 Task: In the sheet Budget Analysis ToolFont size of heading  18 Font style of dataoswald 'Font size of data '9 Alignment of headline & dataAlign center.   Fill color in heading, Red Font color of dataIn the sheet   Swift Sales review   book
Action: Mouse moved to (43, 146)
Screenshot: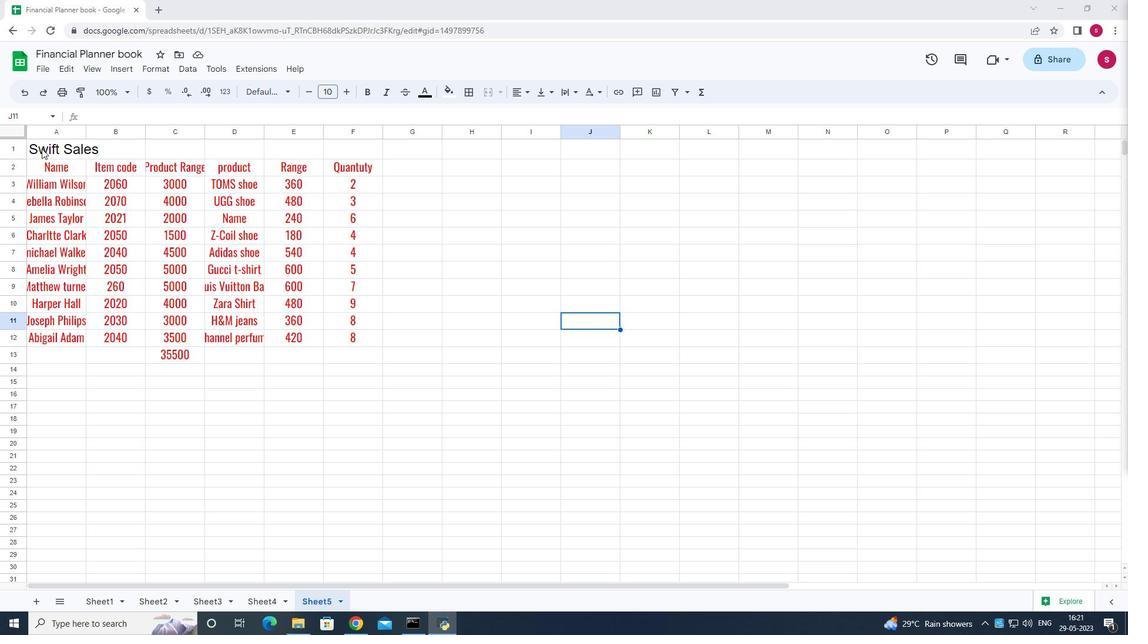 
Action: Mouse pressed left at (43, 146)
Screenshot: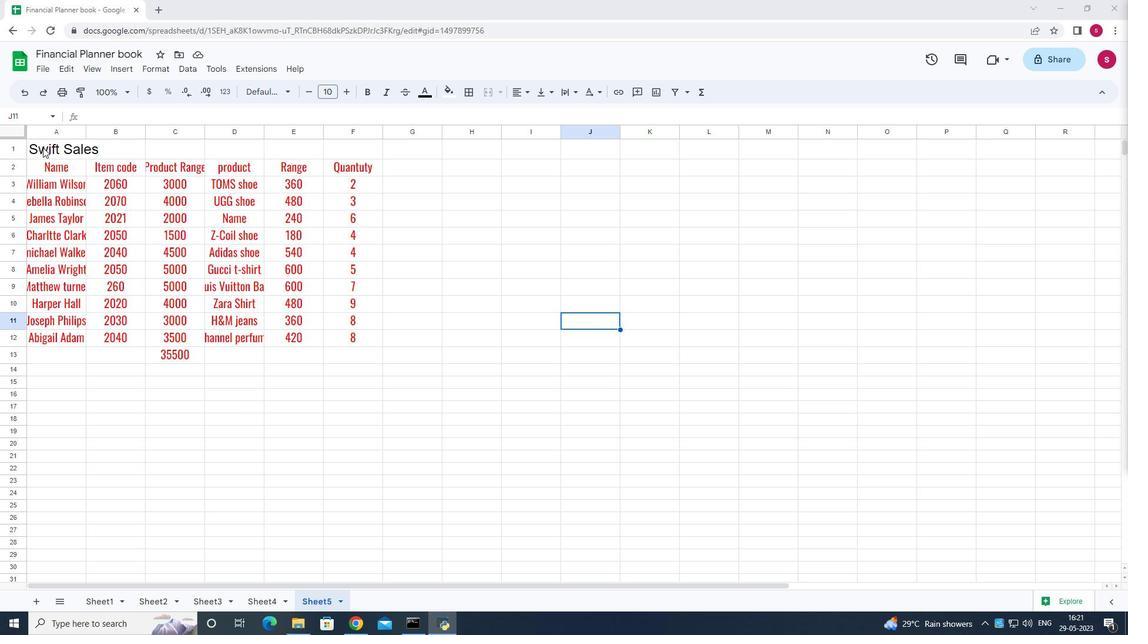 
Action: Mouse moved to (107, 151)
Screenshot: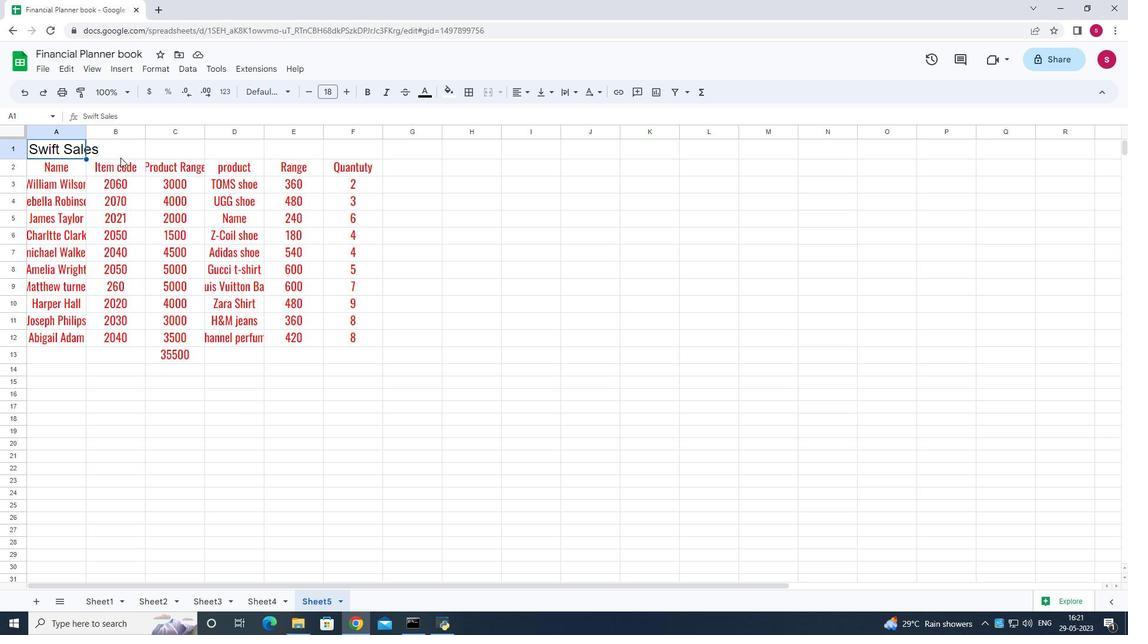 
Action: Mouse pressed left at (107, 151)
Screenshot: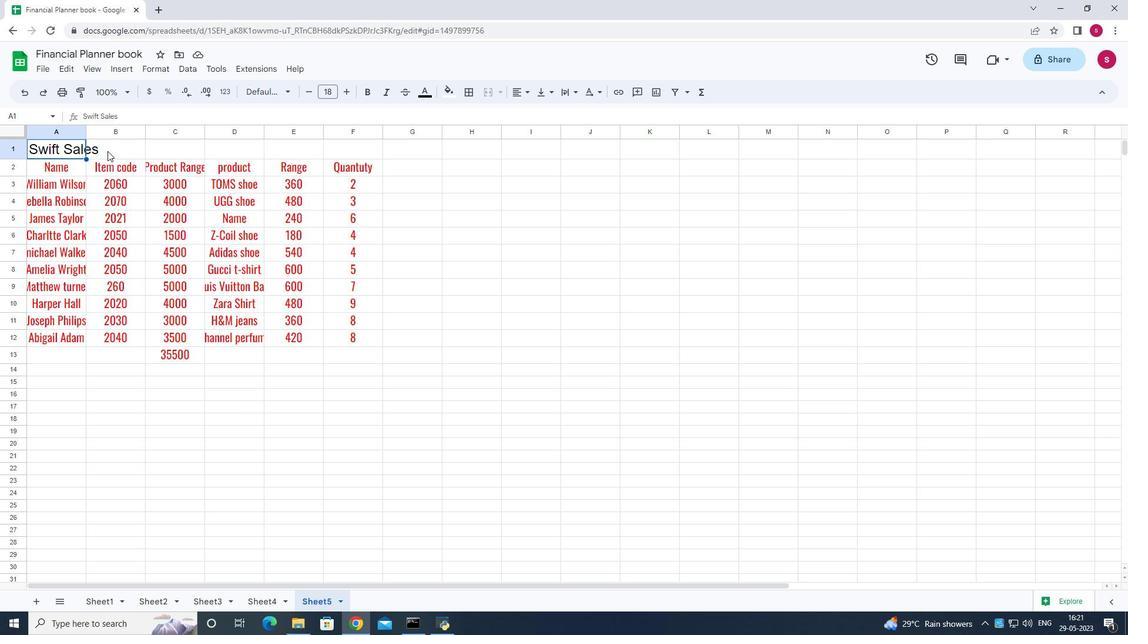 
Action: Mouse moved to (65, 149)
Screenshot: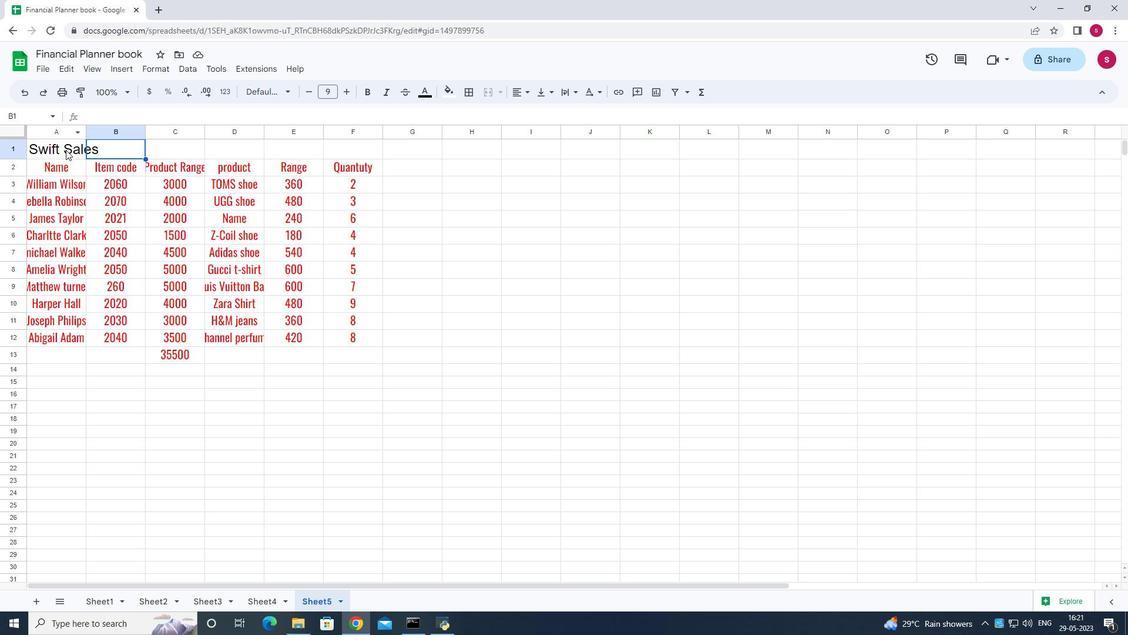 
Action: Mouse pressed left at (65, 149)
Screenshot: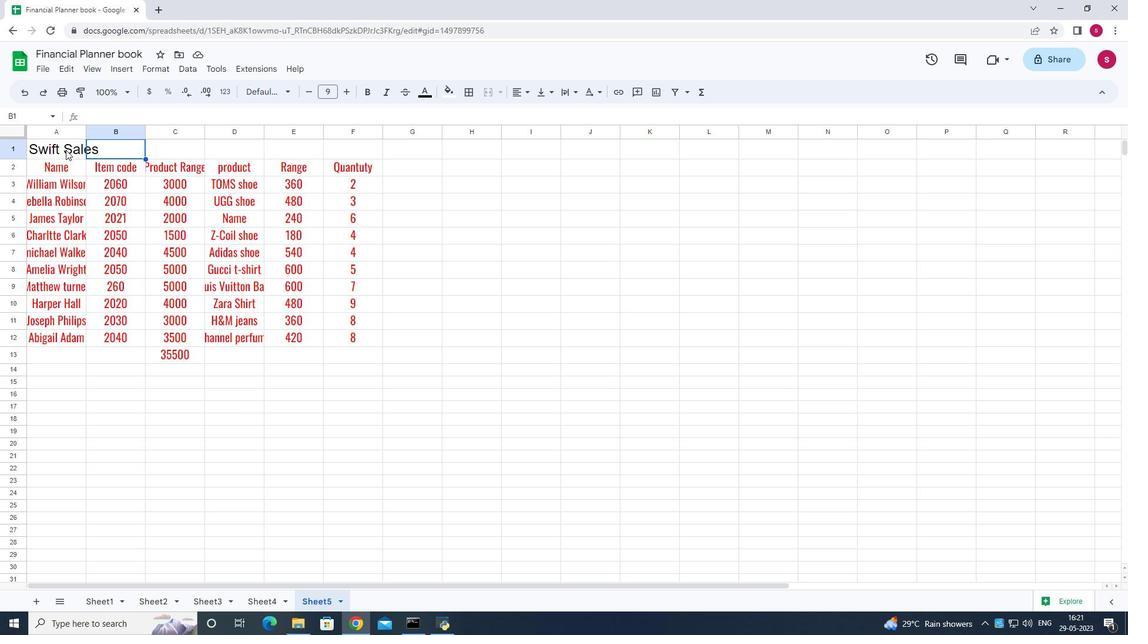 
Action: Mouse moved to (312, 91)
Screenshot: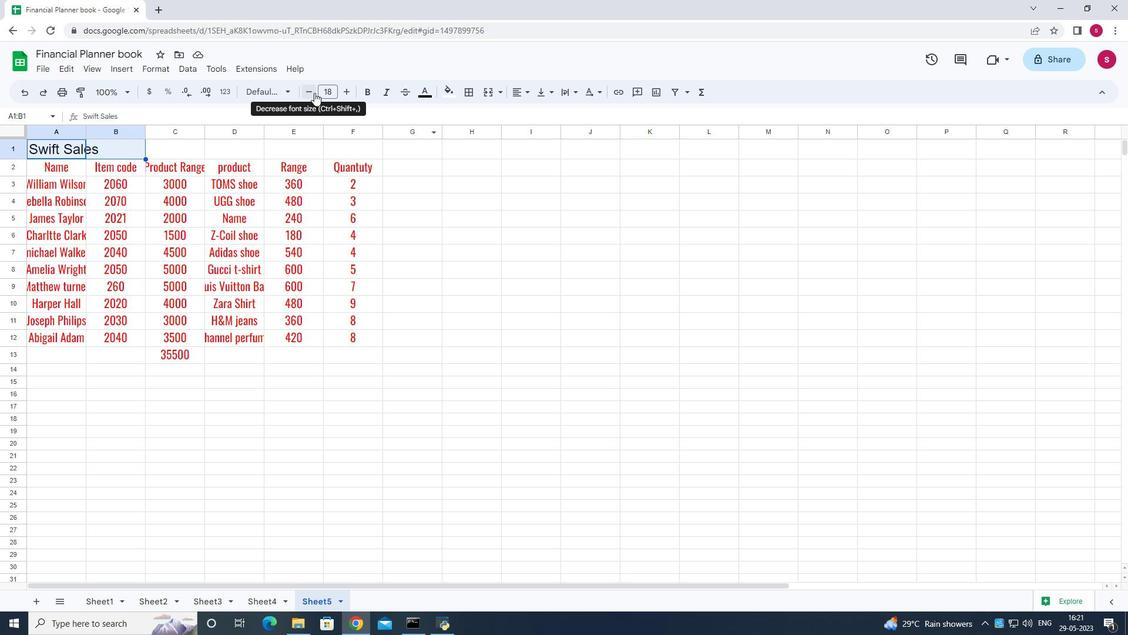 
Action: Mouse pressed left at (312, 91)
Screenshot: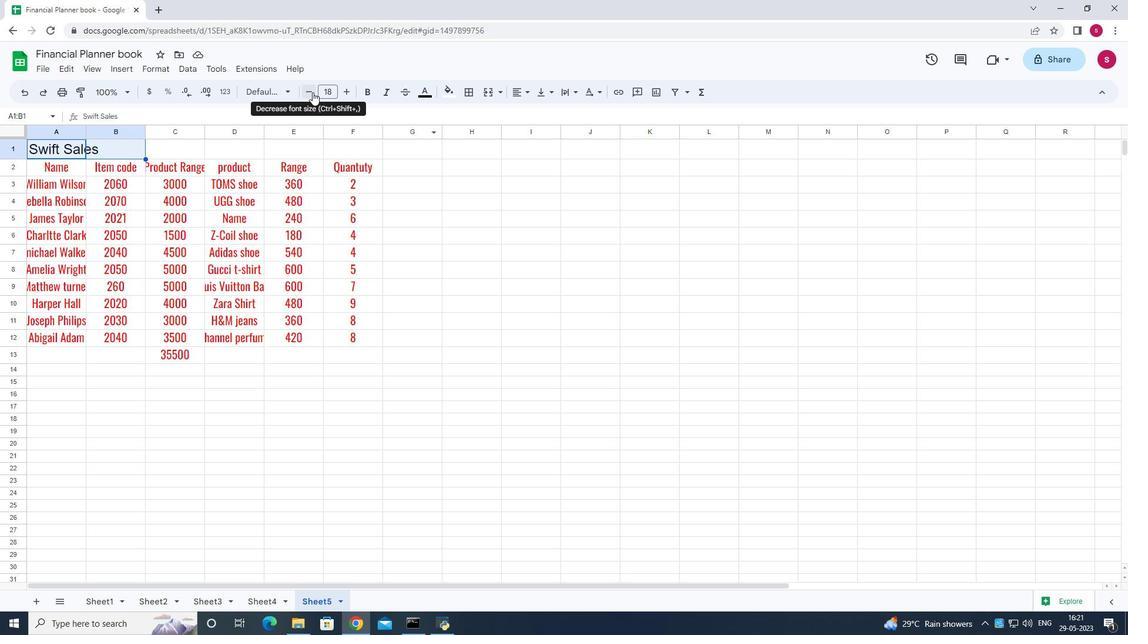 
Action: Mouse pressed left at (312, 91)
Screenshot: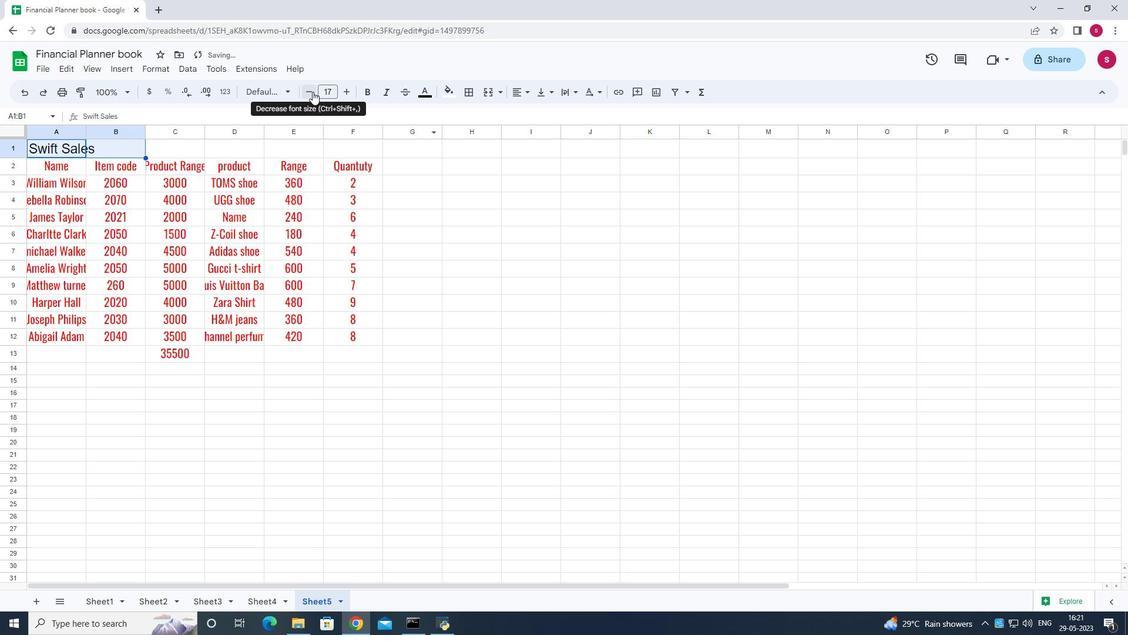 
Action: Mouse pressed left at (312, 91)
Screenshot: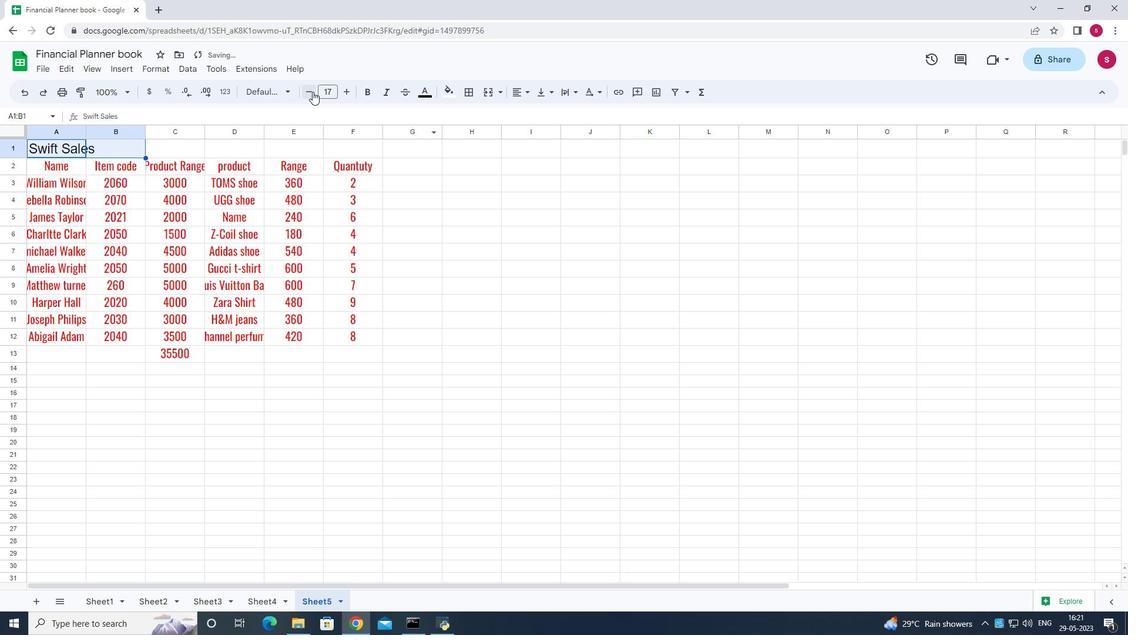 
Action: Mouse moved to (312, 91)
Screenshot: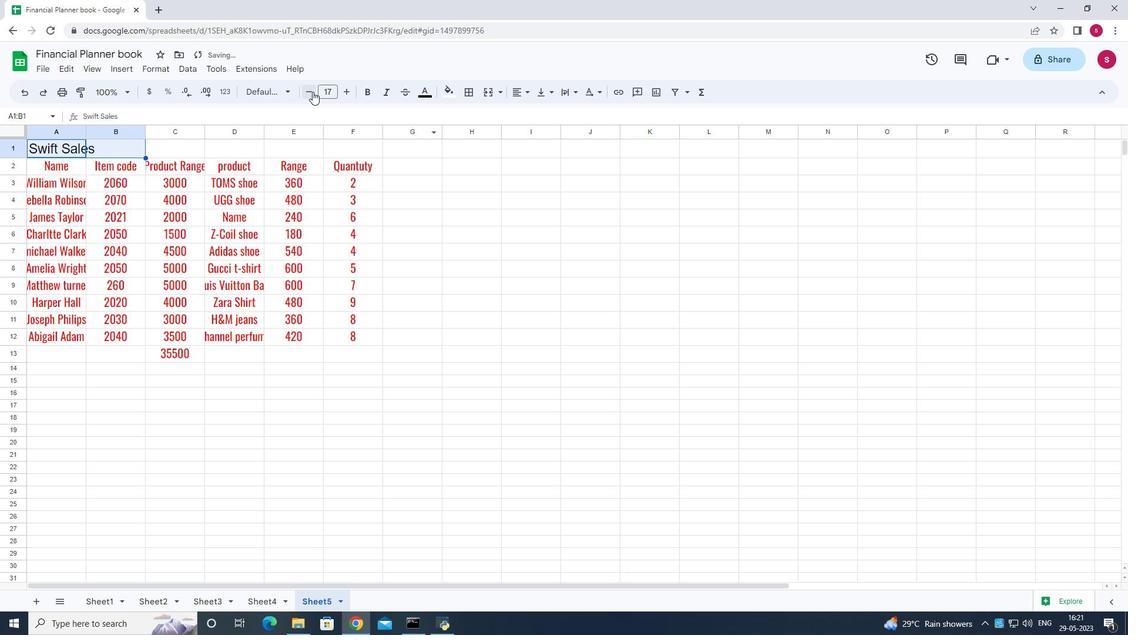 
Action: Mouse pressed left at (312, 91)
Screenshot: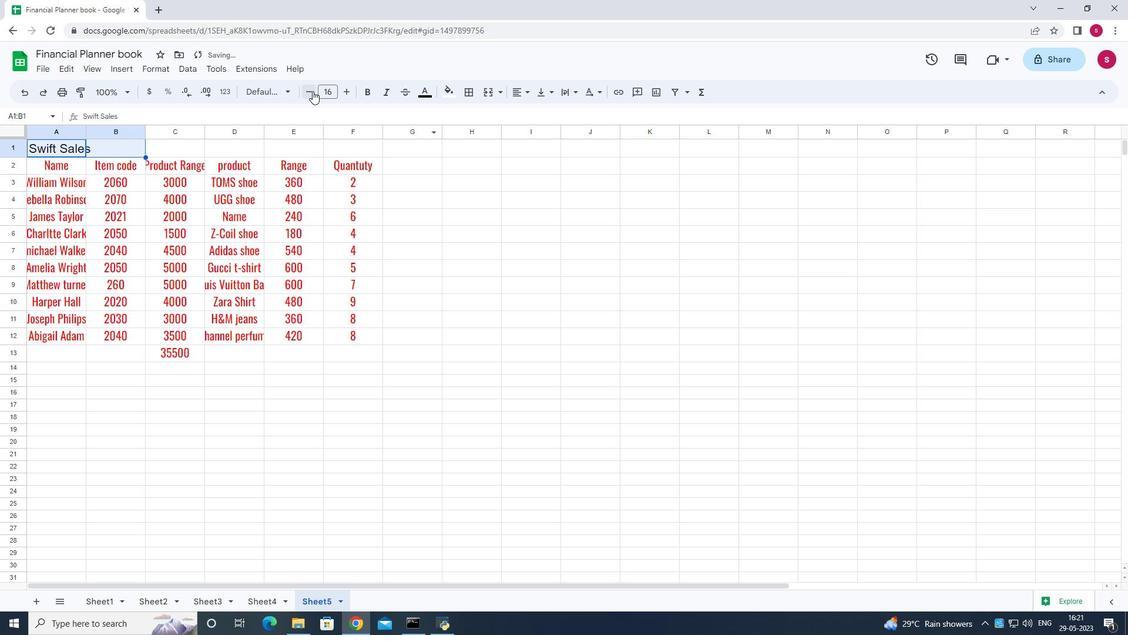 
Action: Mouse moved to (349, 88)
Screenshot: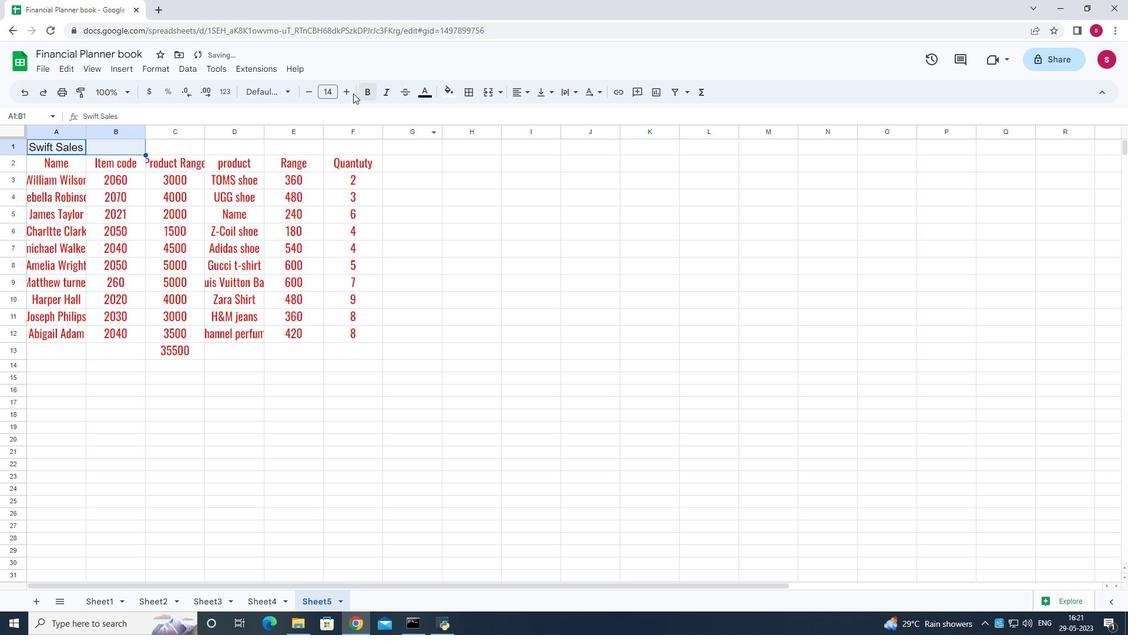 
Action: Mouse pressed left at (349, 88)
Screenshot: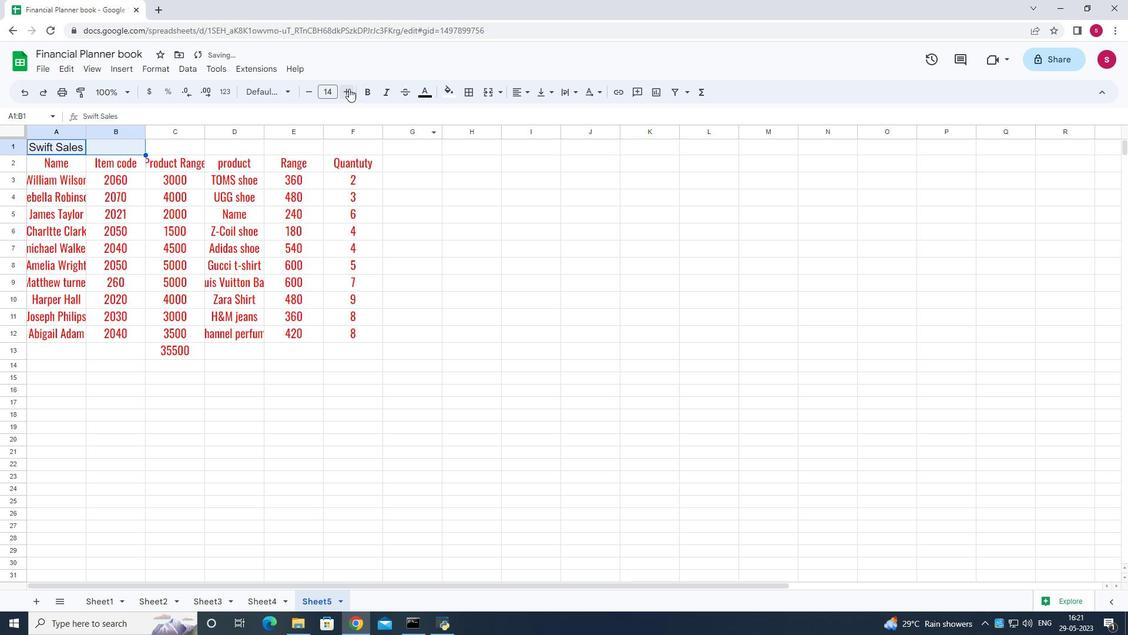 
Action: Mouse pressed left at (349, 88)
Screenshot: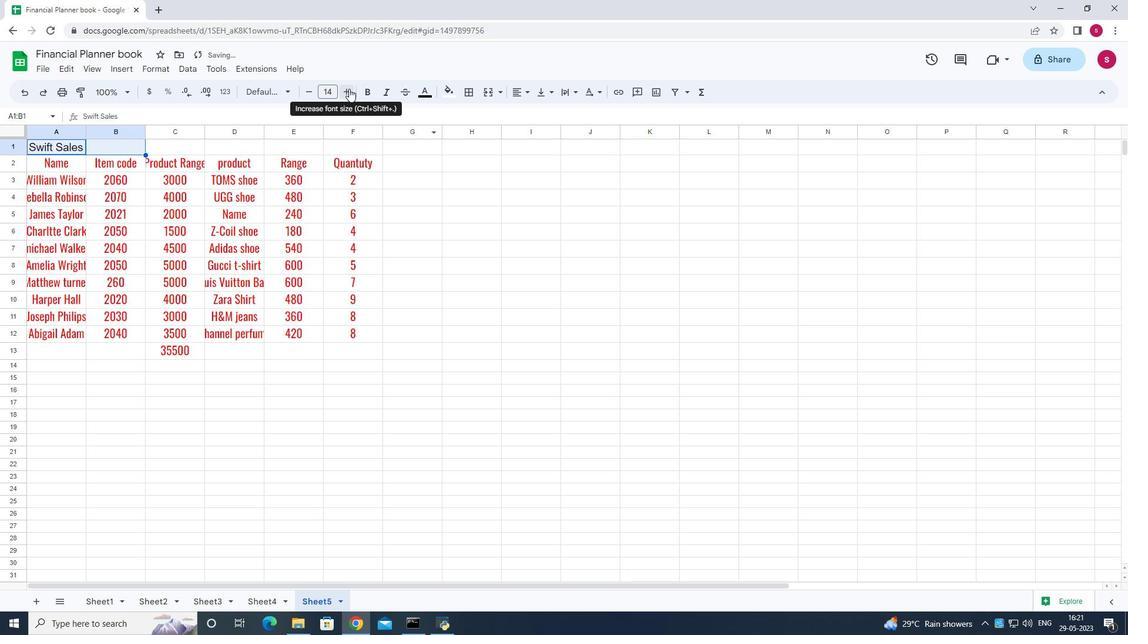 
Action: Mouse pressed left at (349, 88)
Screenshot: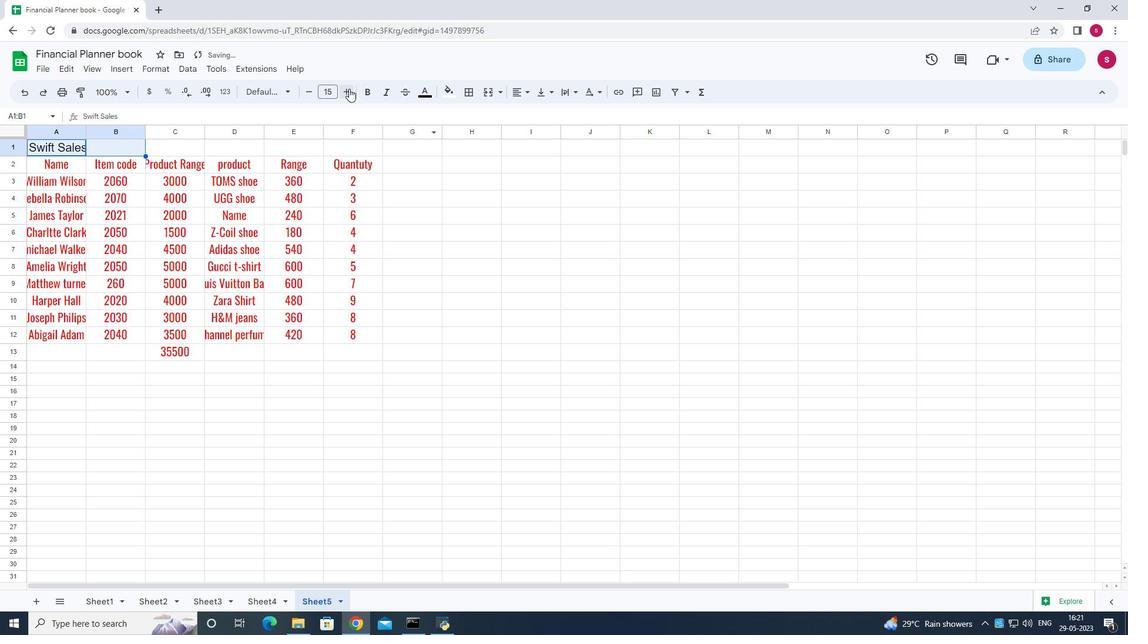 
Action: Mouse pressed left at (349, 88)
Screenshot: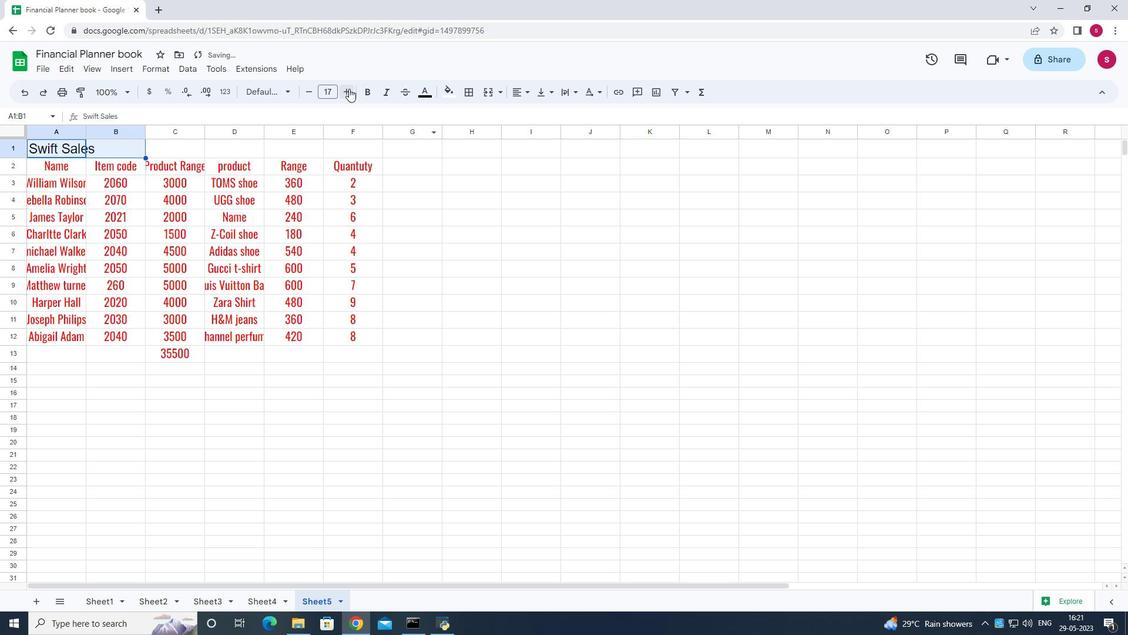 
Action: Mouse moved to (66, 166)
Screenshot: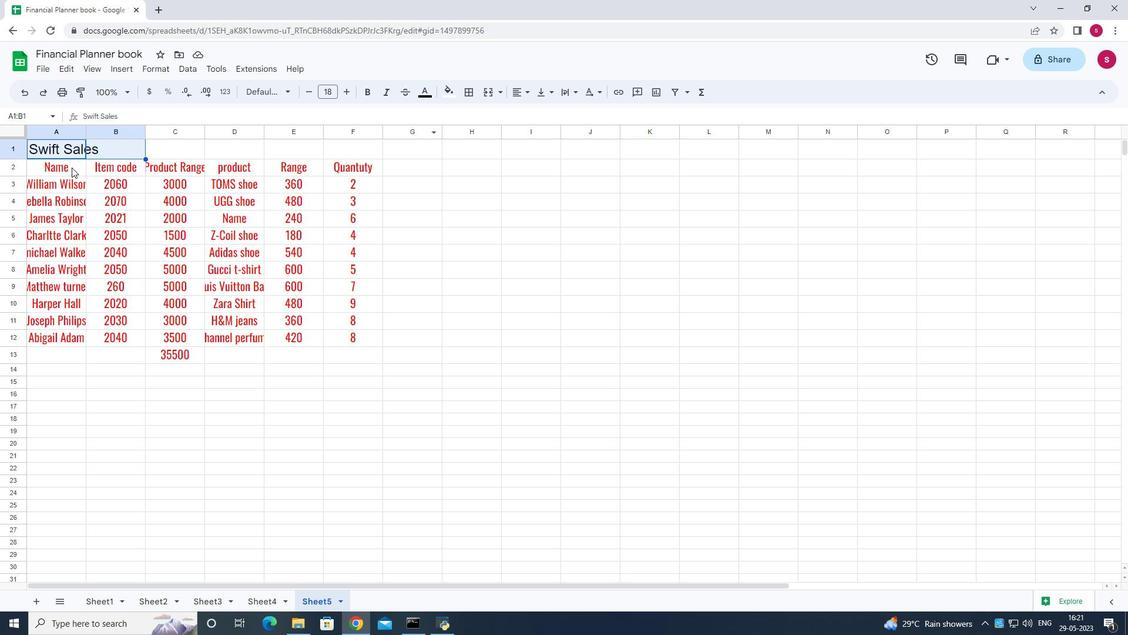 
Action: Mouse pressed left at (66, 166)
Screenshot: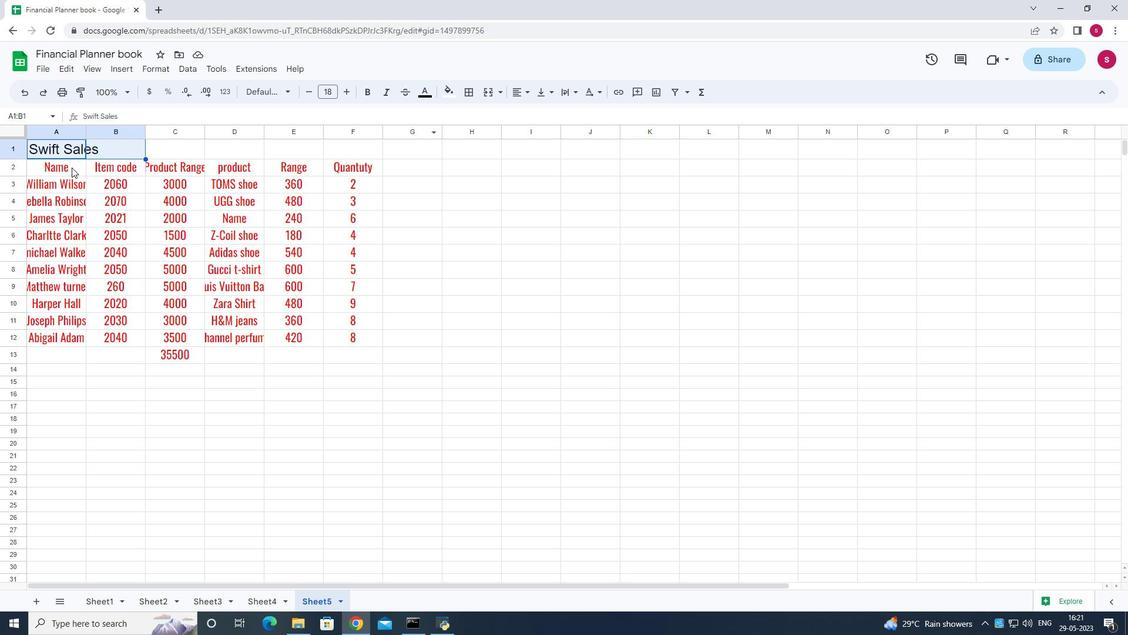 
Action: Mouse pressed left at (66, 166)
Screenshot: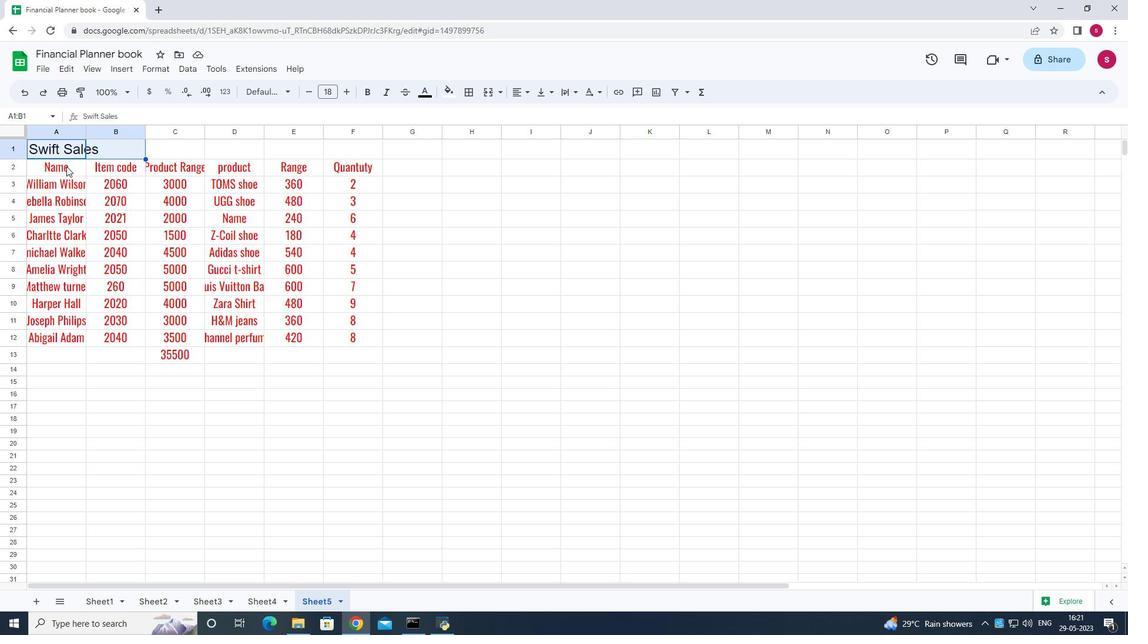 
Action: Mouse pressed left at (66, 166)
Screenshot: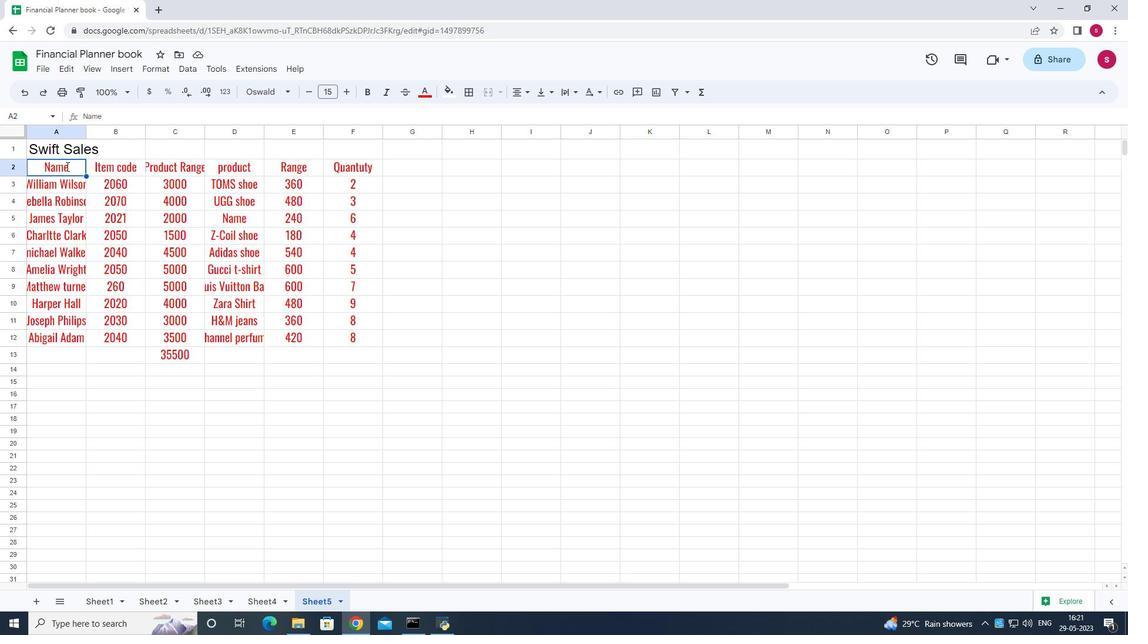 
Action: Mouse moved to (39, 167)
Screenshot: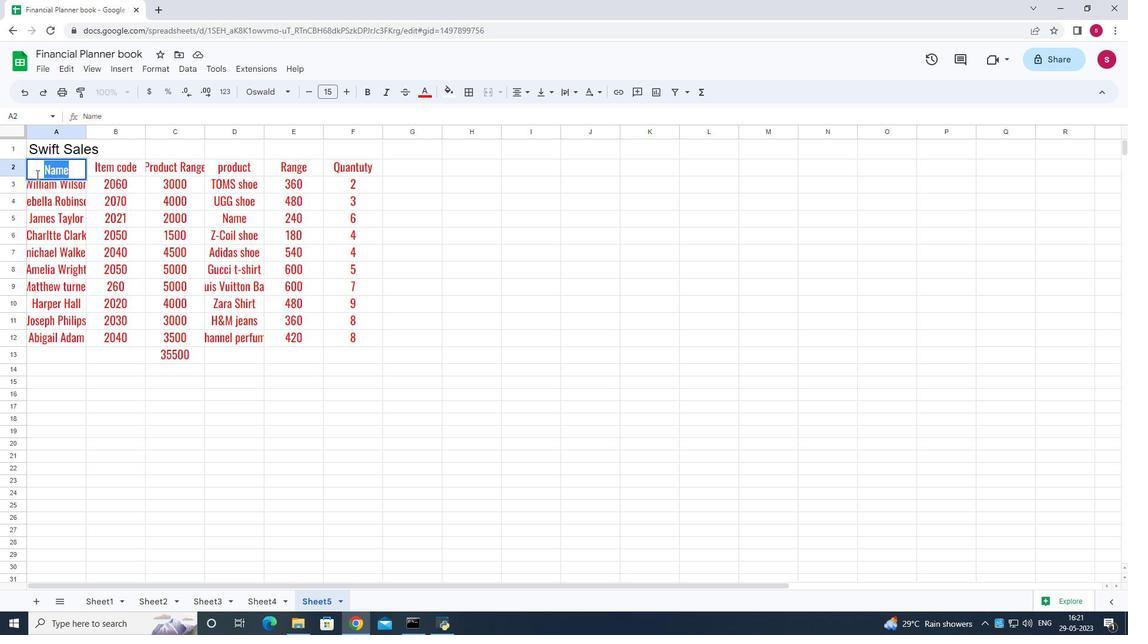 
Action: Mouse pressed left at (39, 167)
Screenshot: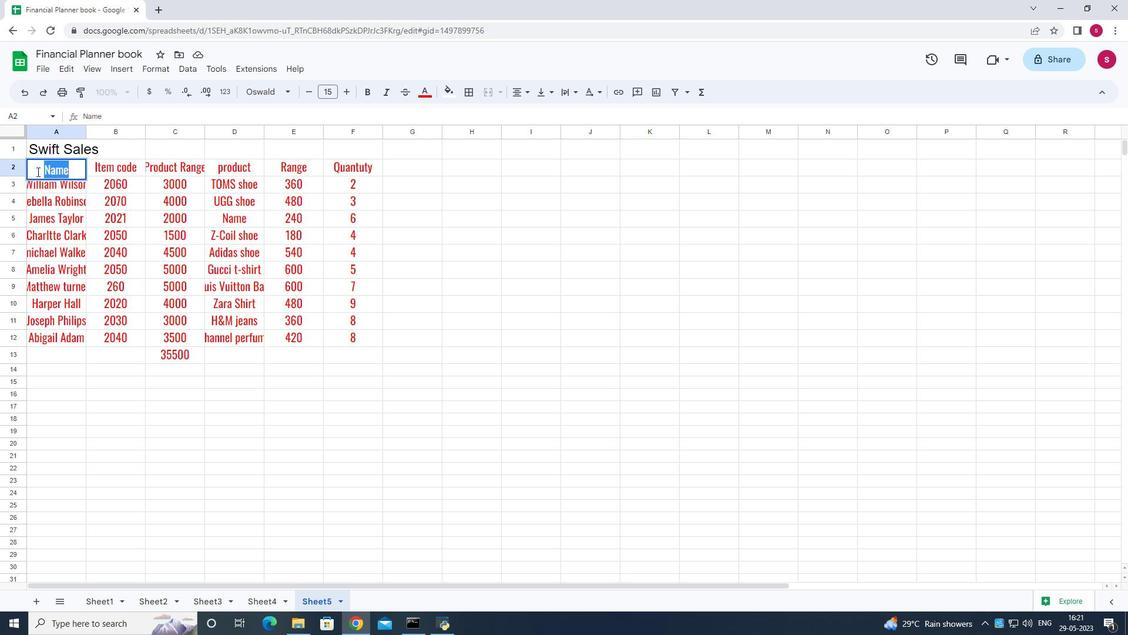 
Action: Mouse moved to (71, 168)
Screenshot: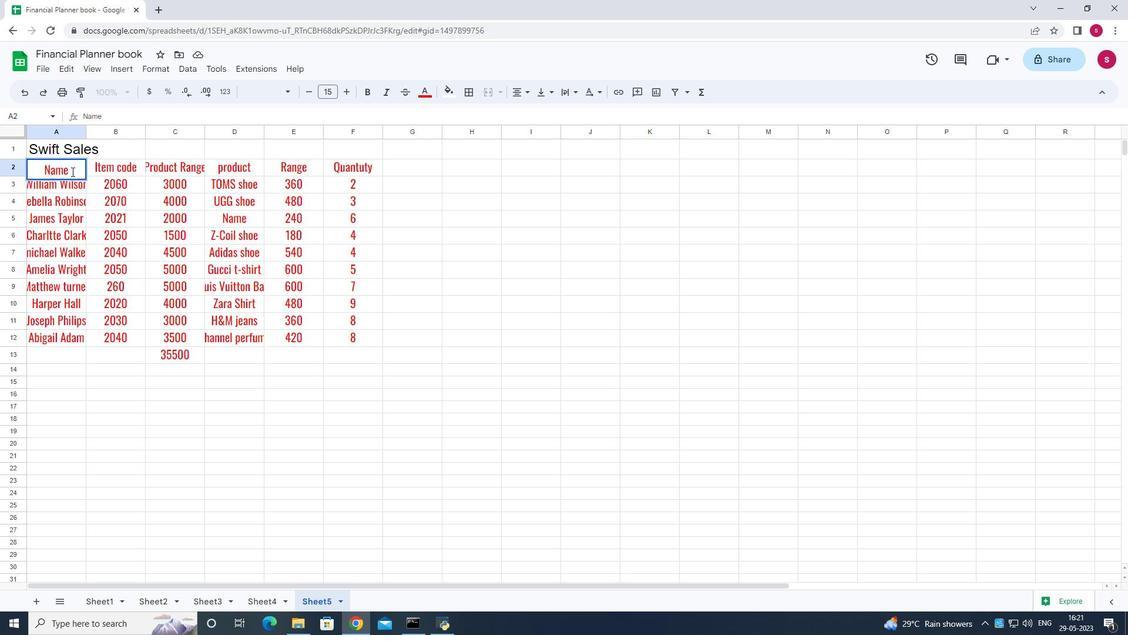 
Action: Mouse pressed left at (71, 168)
Screenshot: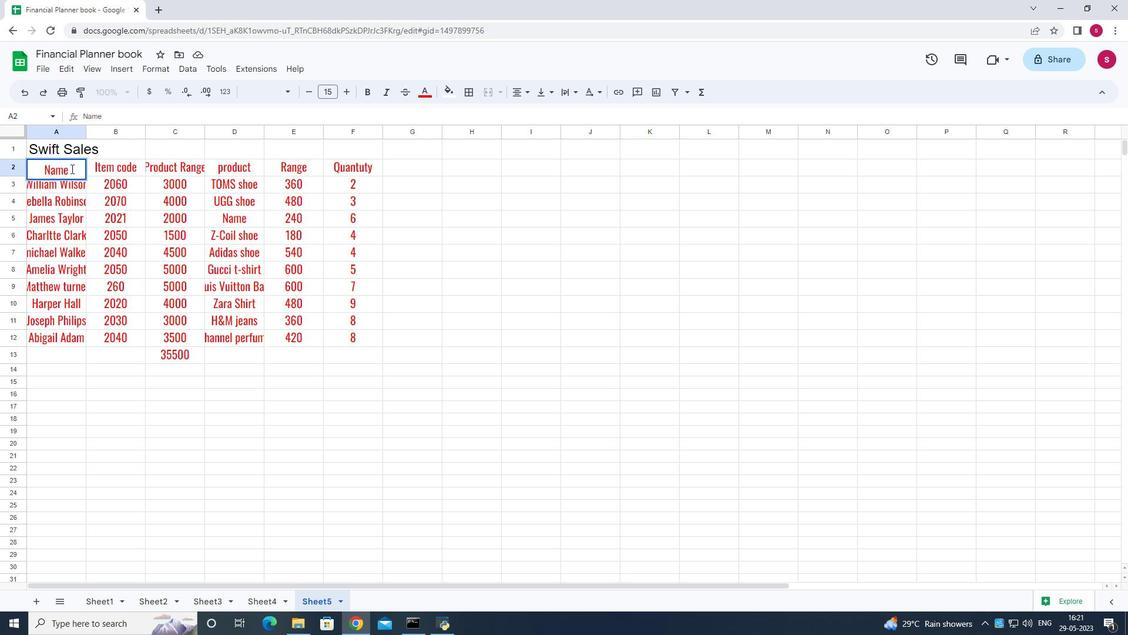 
Action: Mouse moved to (68, 155)
Screenshot: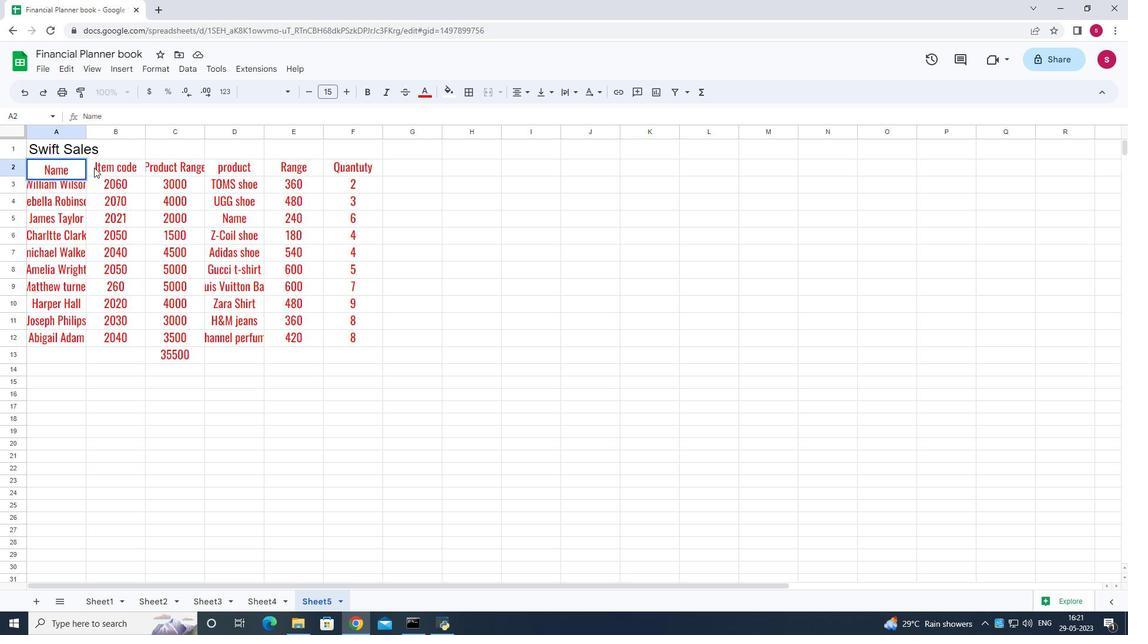 
Action: Mouse pressed left at (68, 155)
Screenshot: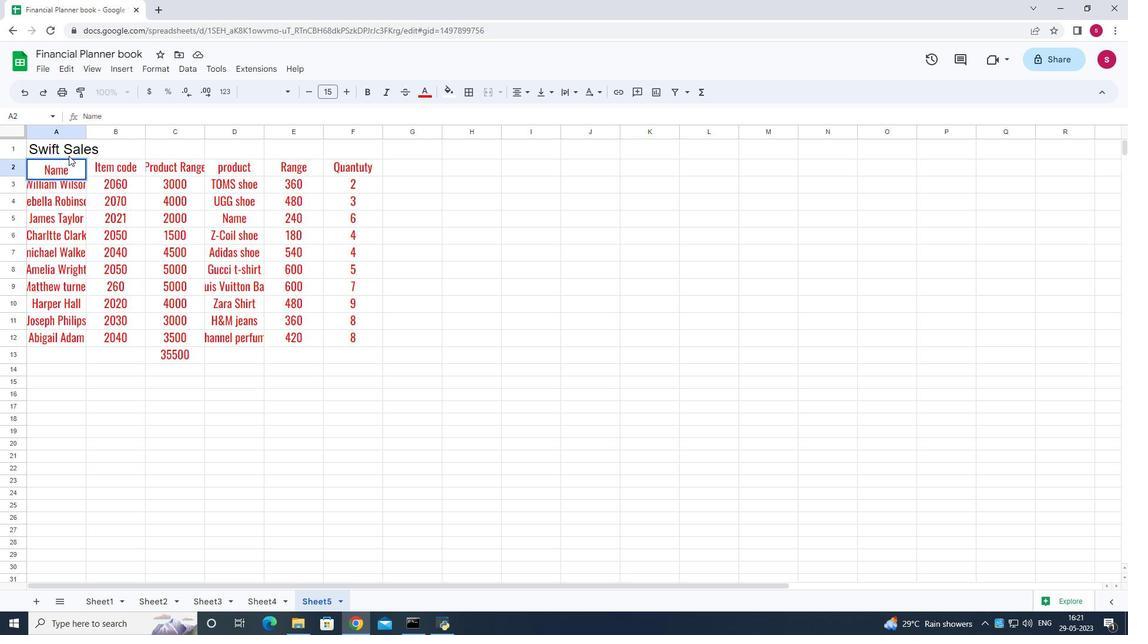 
Action: Mouse moved to (78, 169)
Screenshot: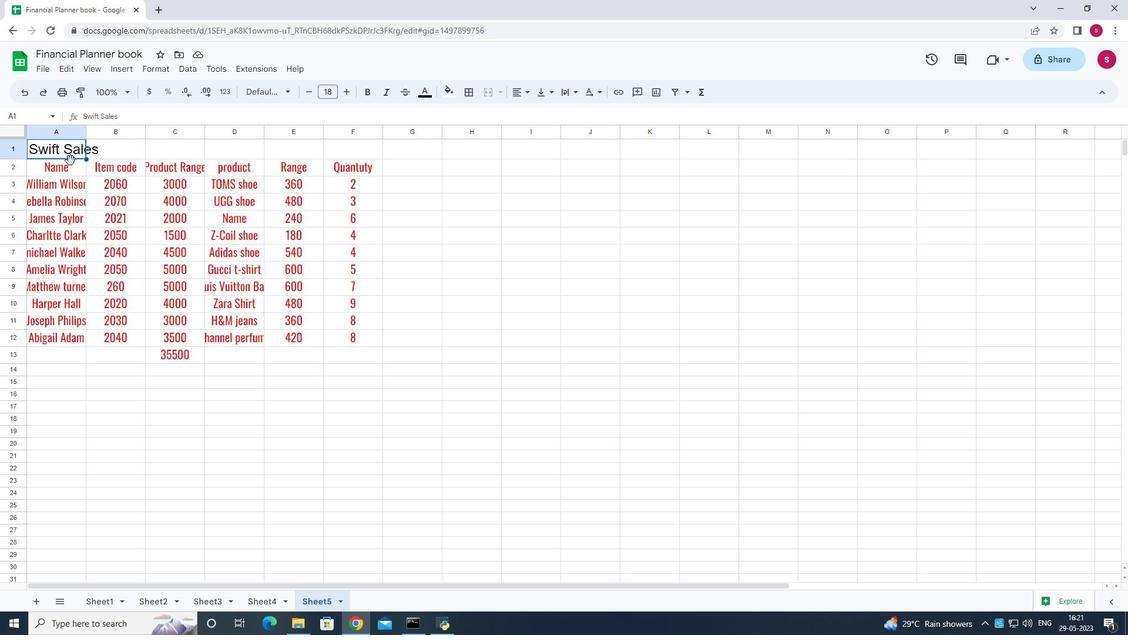 
Action: Mouse pressed left at (78, 169)
Screenshot: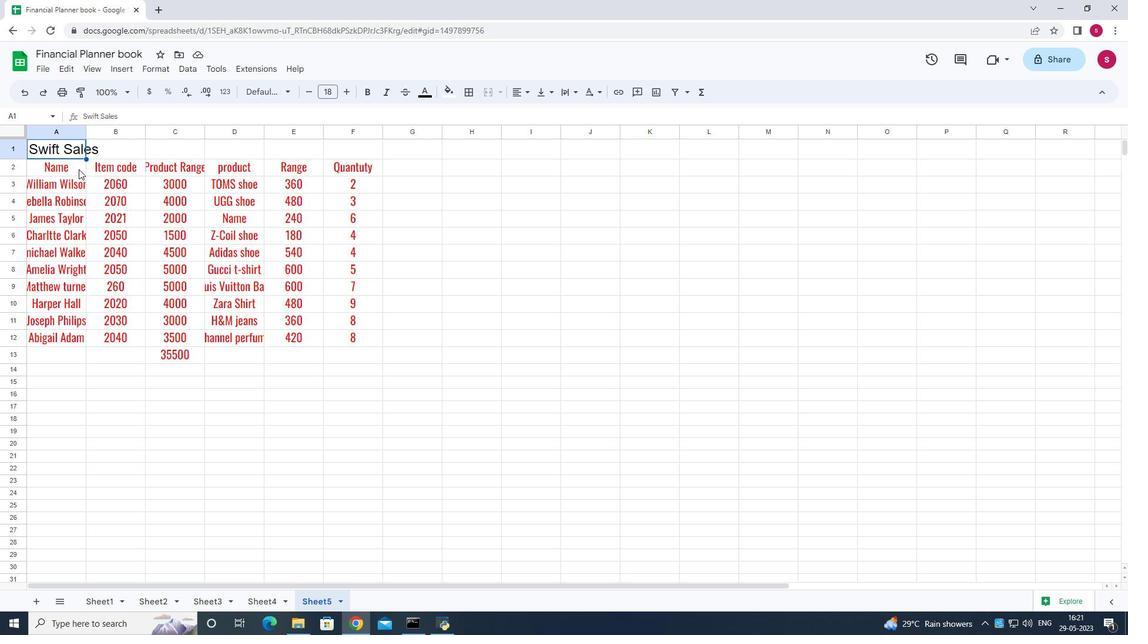 
Action: Mouse moved to (342, 92)
Screenshot: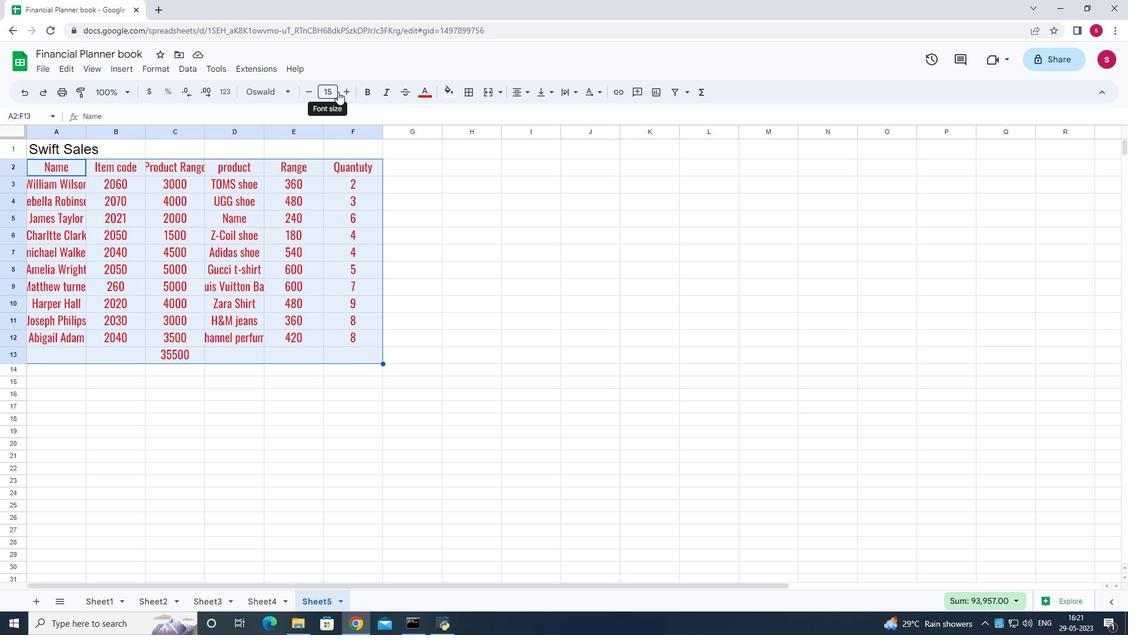 
Action: Mouse pressed left at (342, 92)
Screenshot: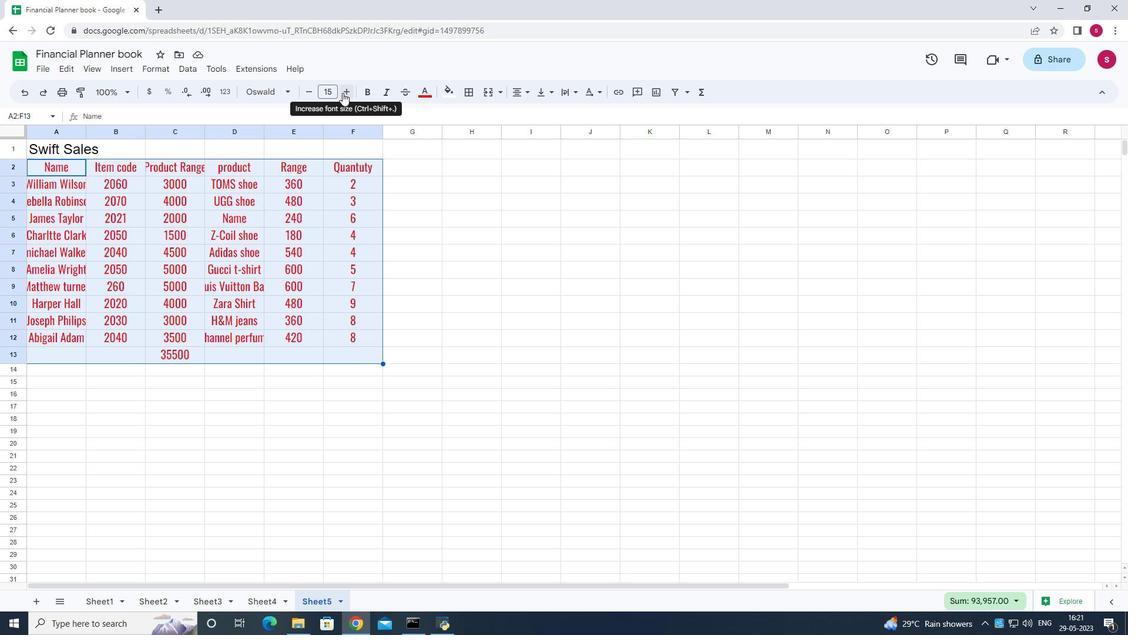 
Action: Mouse pressed left at (342, 92)
Screenshot: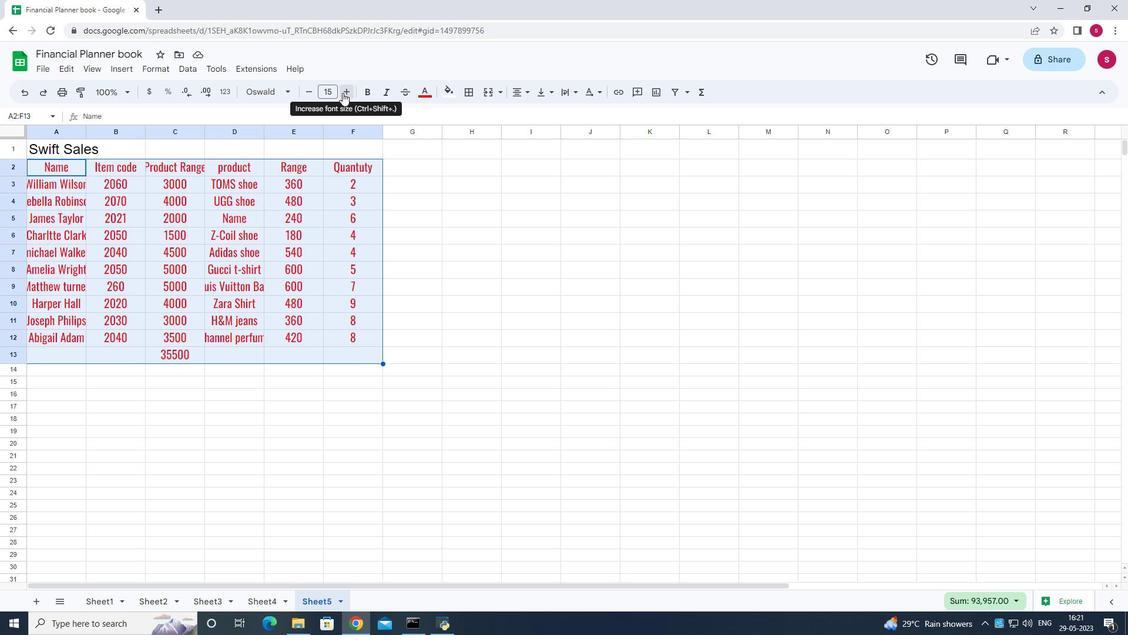 
Action: Mouse pressed left at (342, 92)
Screenshot: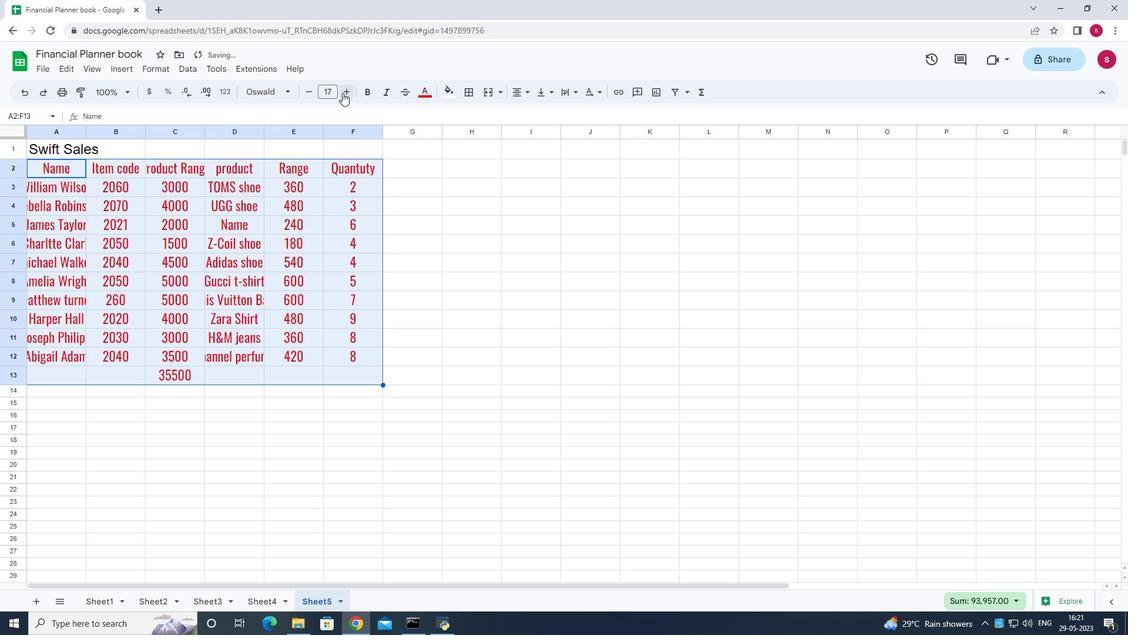 
Action: Mouse moved to (288, 91)
Screenshot: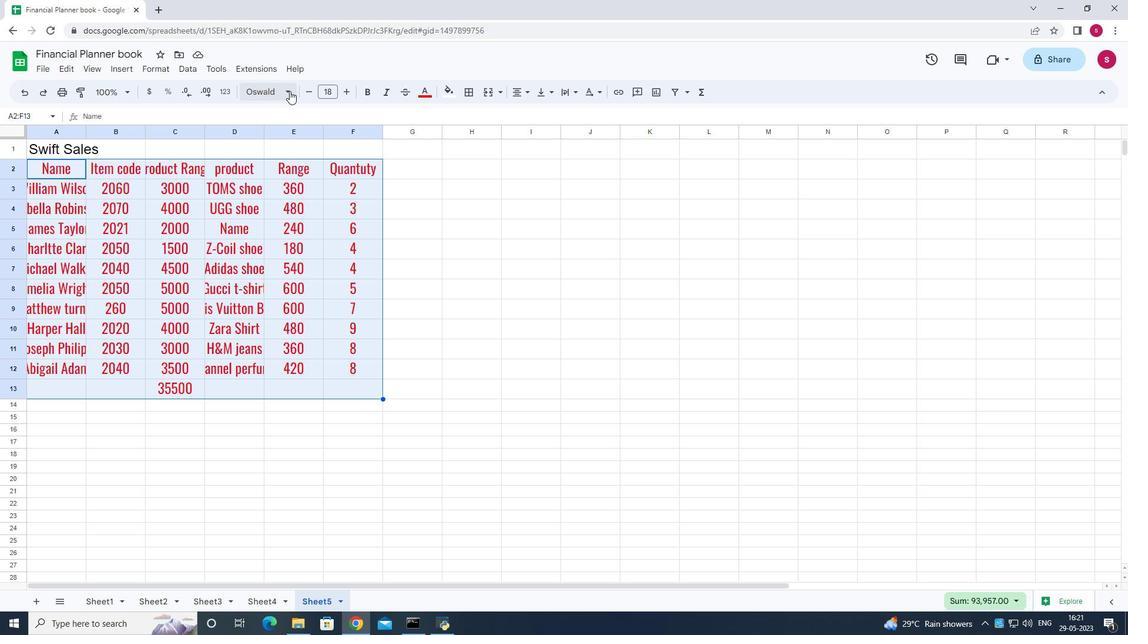 
Action: Mouse pressed left at (288, 91)
Screenshot: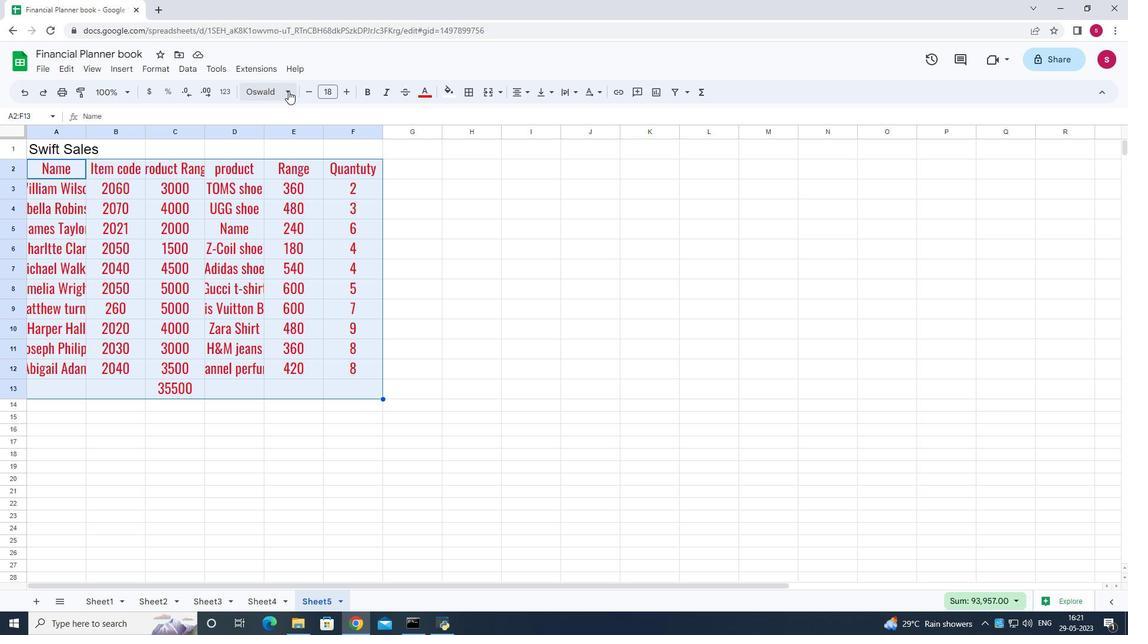 
Action: Mouse moved to (291, 211)
Screenshot: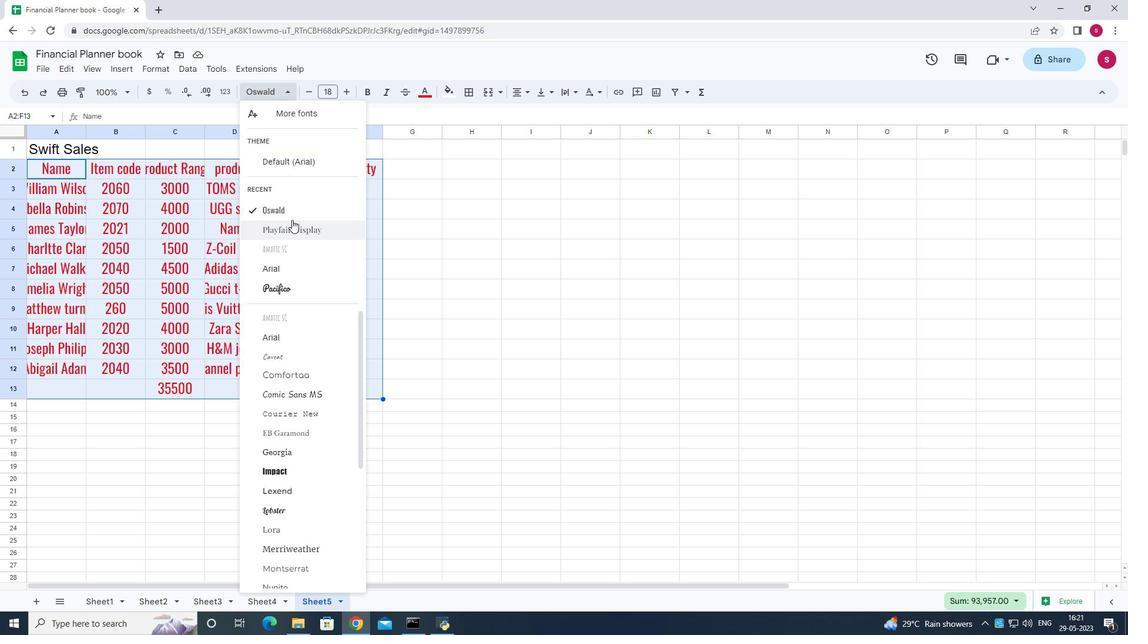 
Action: Mouse pressed left at (291, 211)
Screenshot: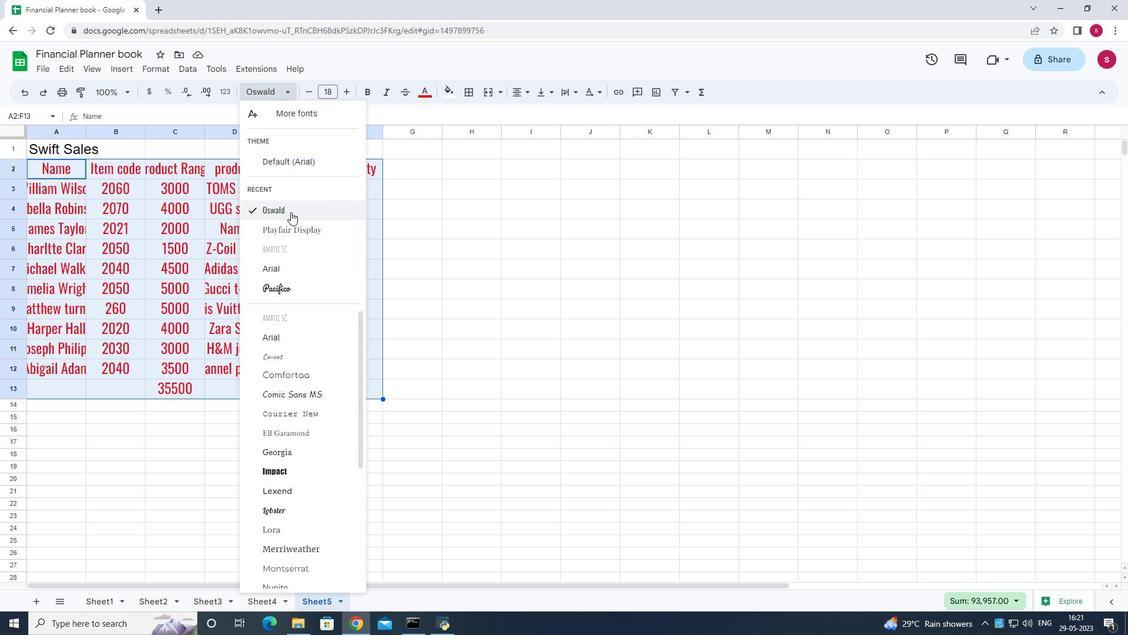 
Action: Mouse moved to (291, 226)
Screenshot: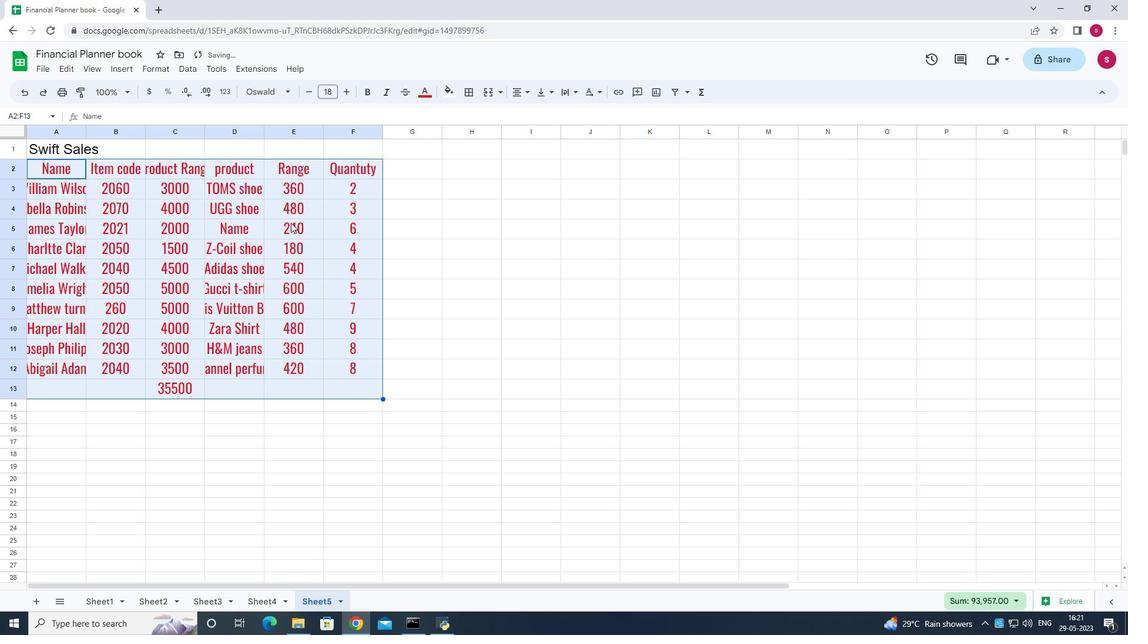 
Action: Mouse pressed left at (291, 226)
Screenshot: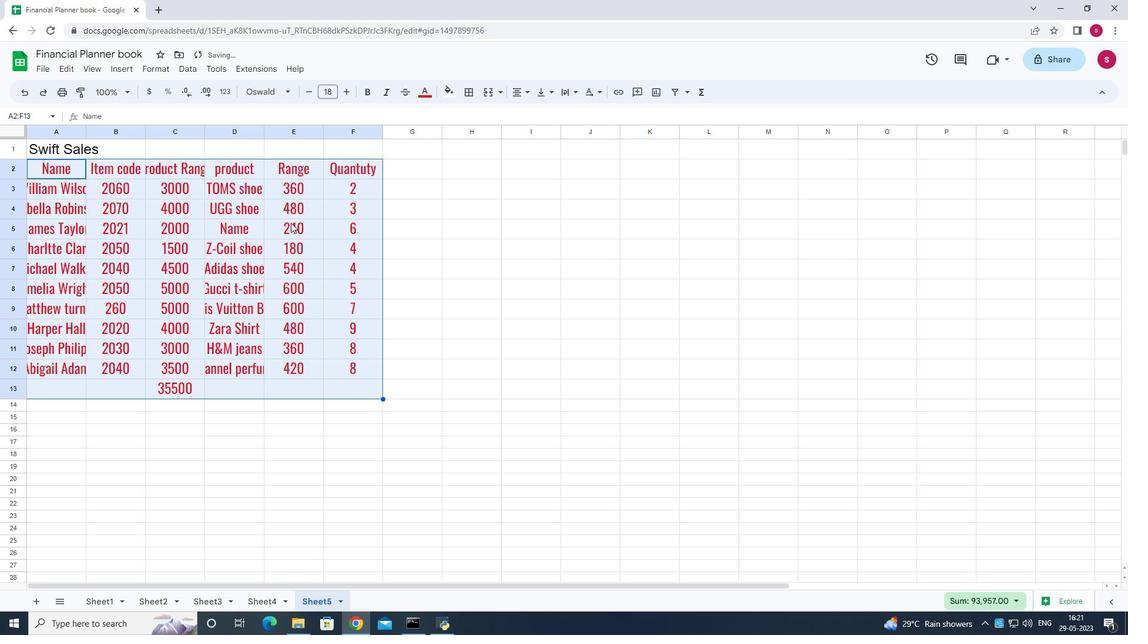 
Action: Mouse moved to (205, 151)
Screenshot: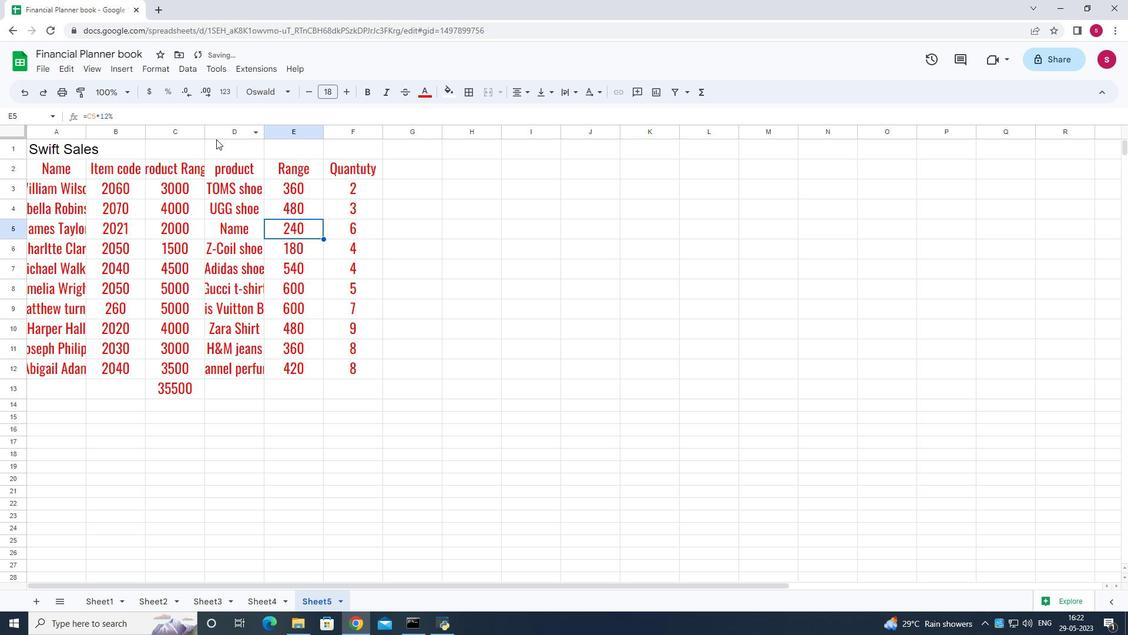
Action: Mouse pressed left at (205, 151)
Screenshot: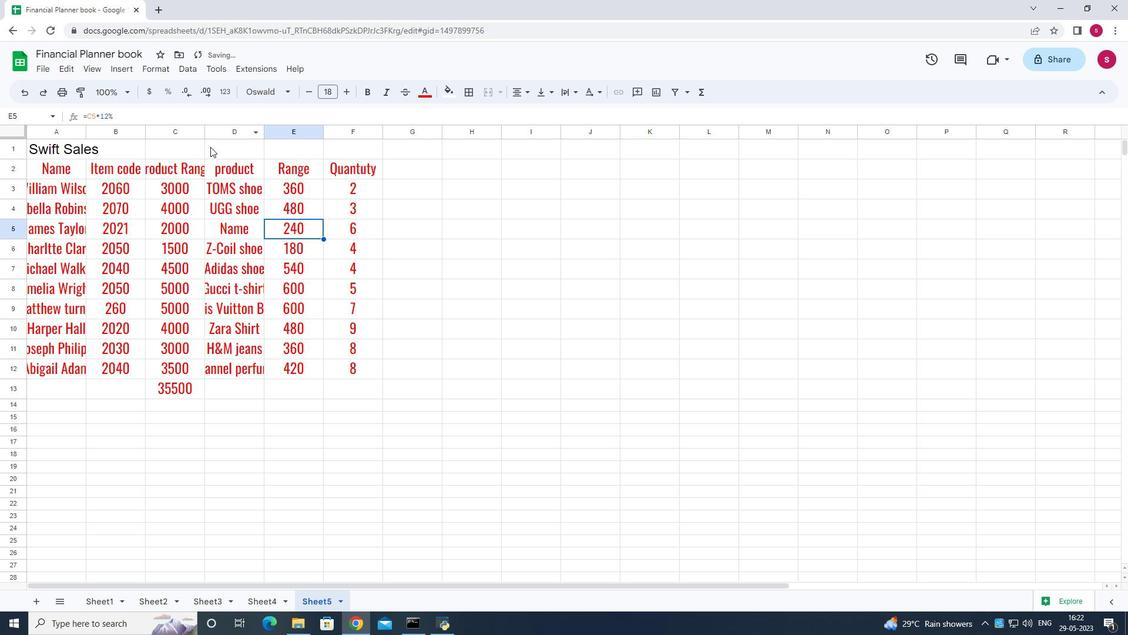 
Action: Mouse moved to (58, 162)
Screenshot: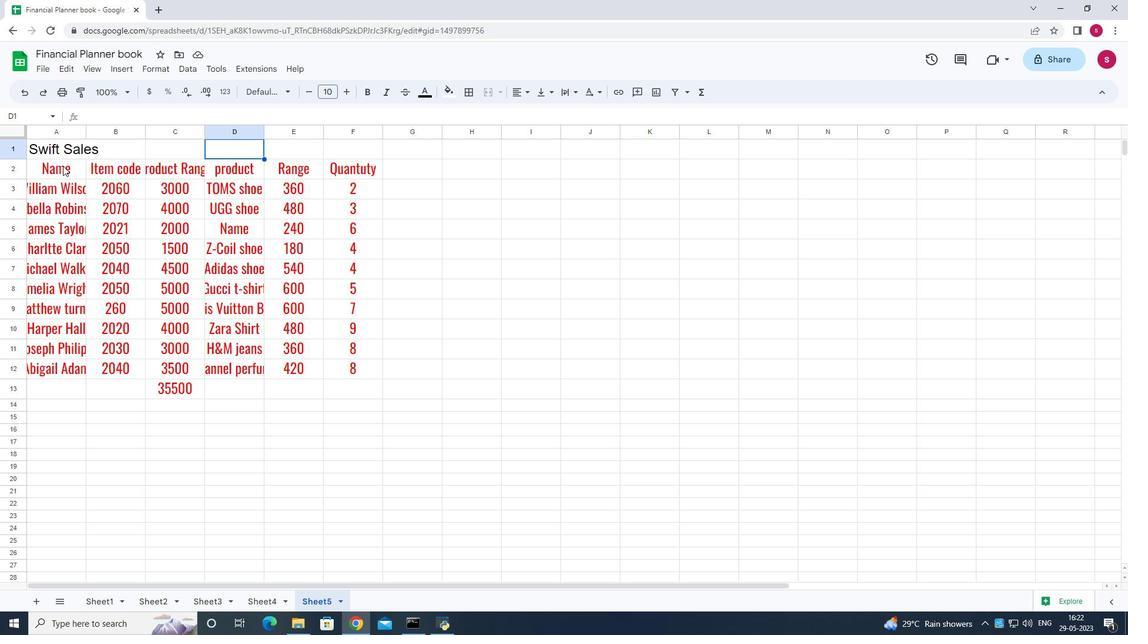 
Action: Mouse pressed left at (58, 162)
Screenshot: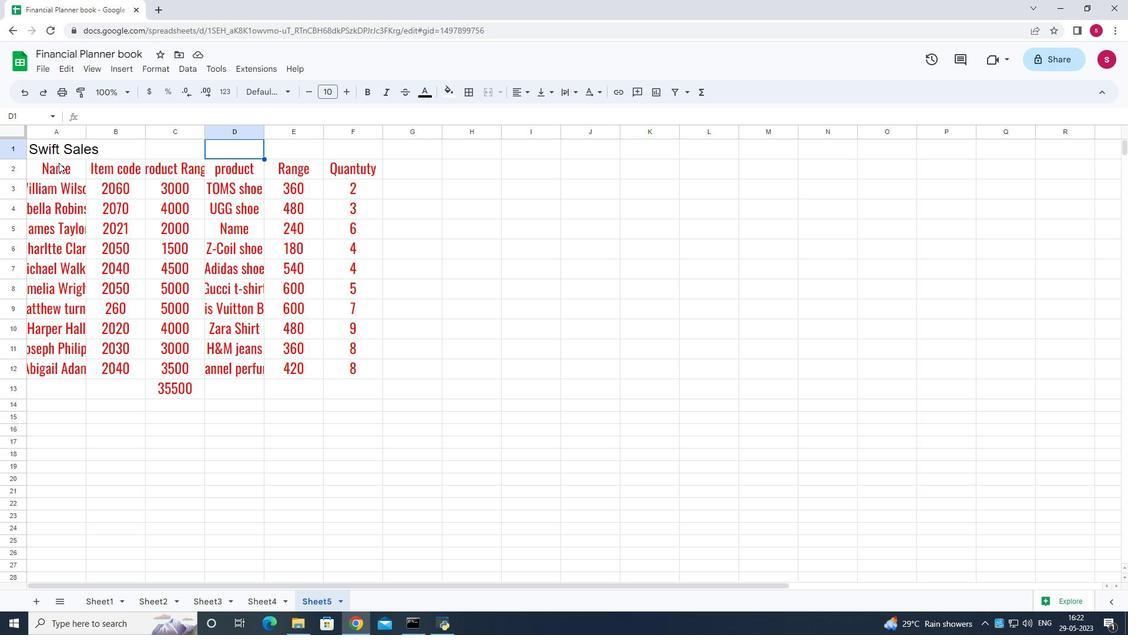 
Action: Mouse moved to (309, 89)
Screenshot: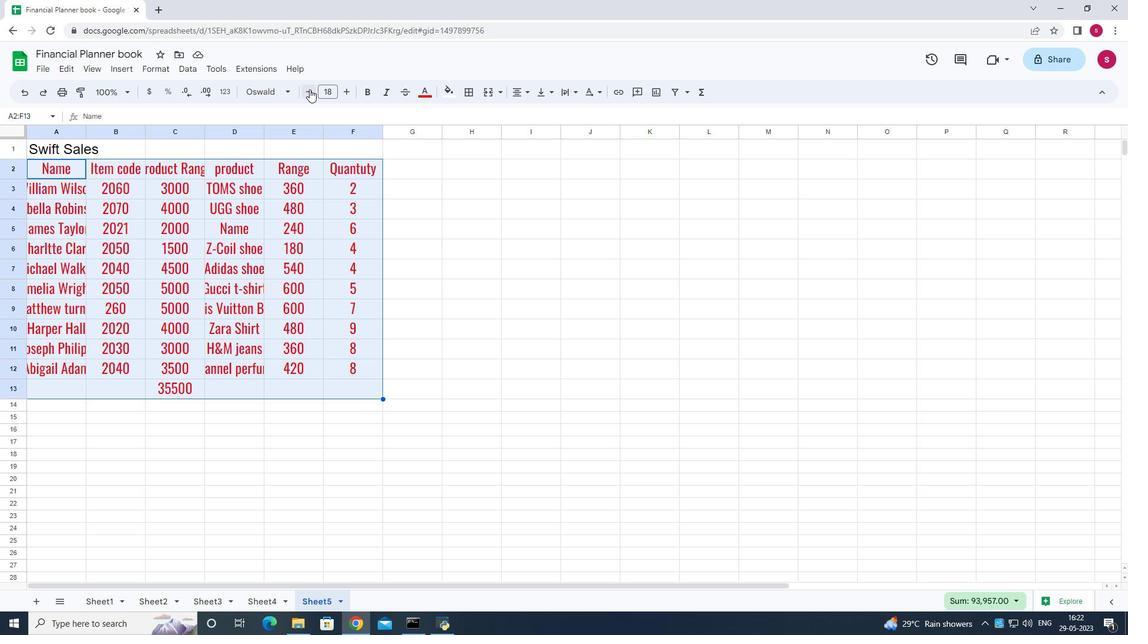 
Action: Mouse pressed left at (309, 89)
Screenshot: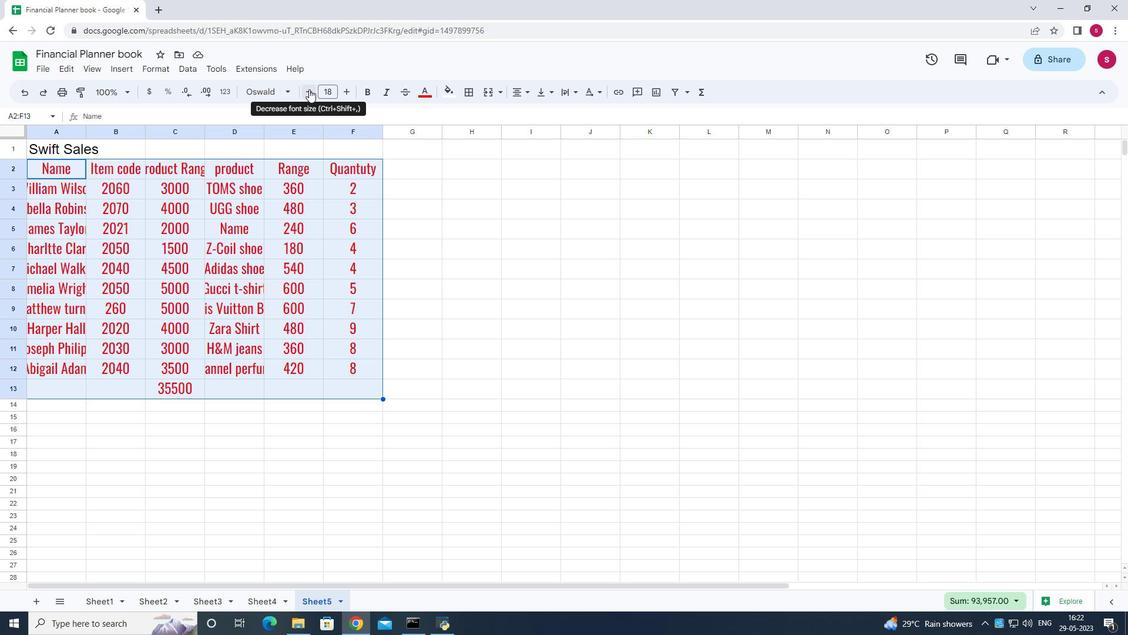 
Action: Mouse pressed left at (309, 89)
Screenshot: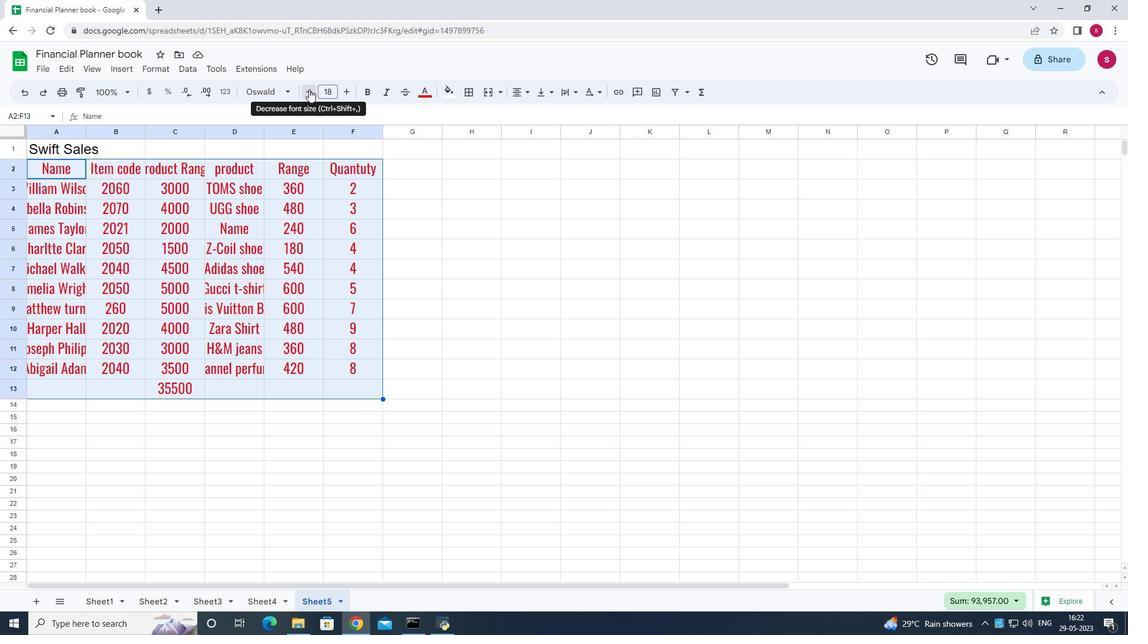 
Action: Mouse pressed left at (309, 89)
Screenshot: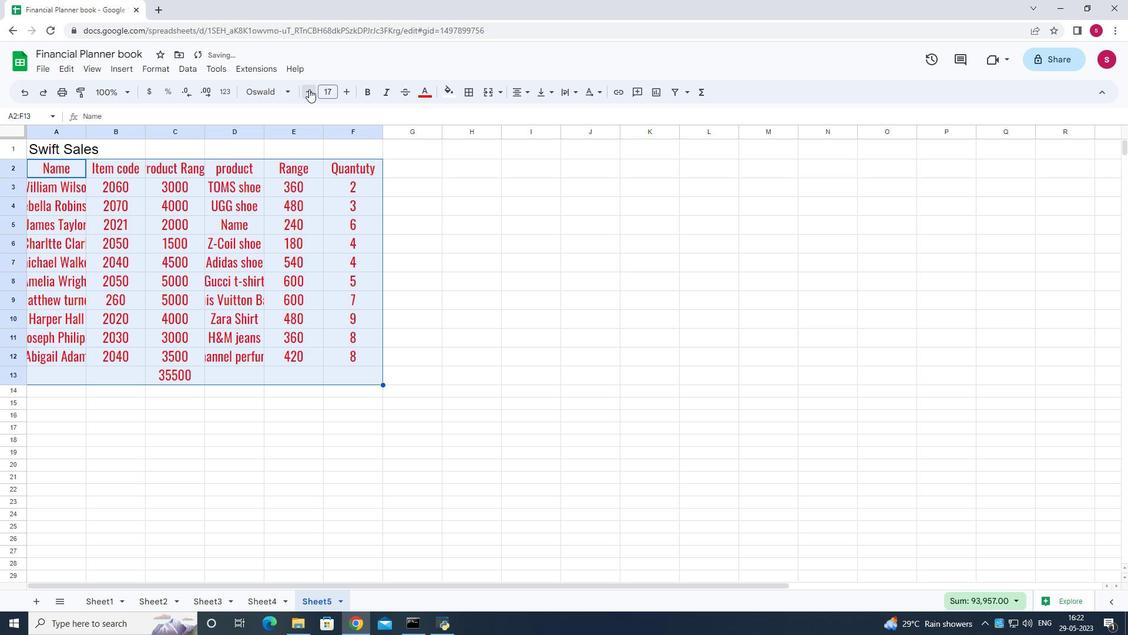 
Action: Mouse pressed left at (309, 89)
Screenshot: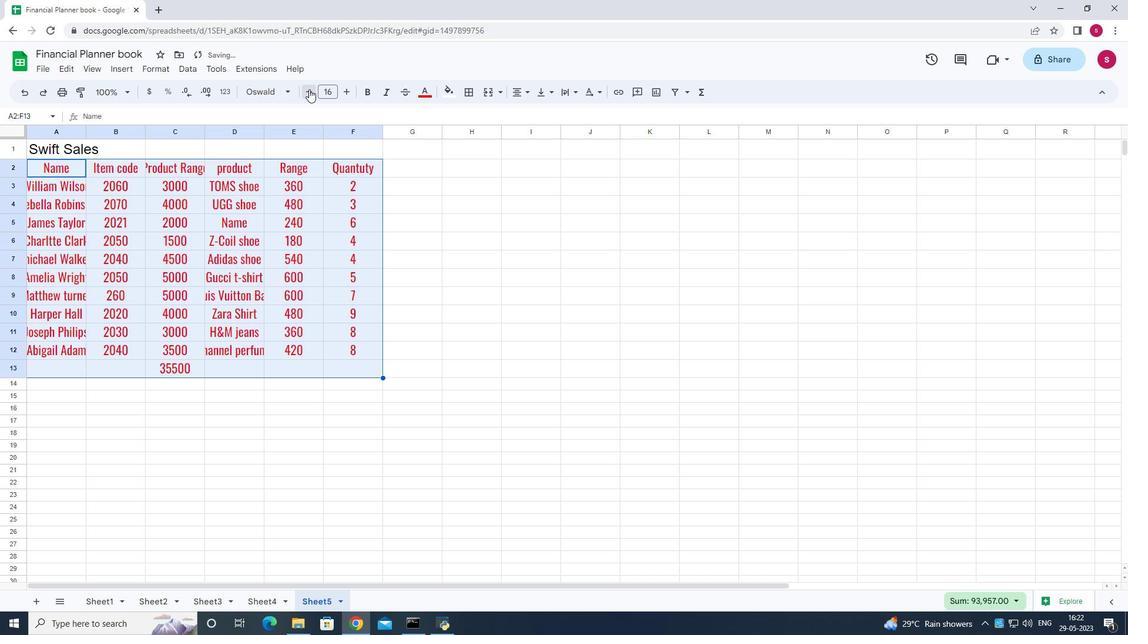
Action: Mouse pressed left at (309, 89)
Screenshot: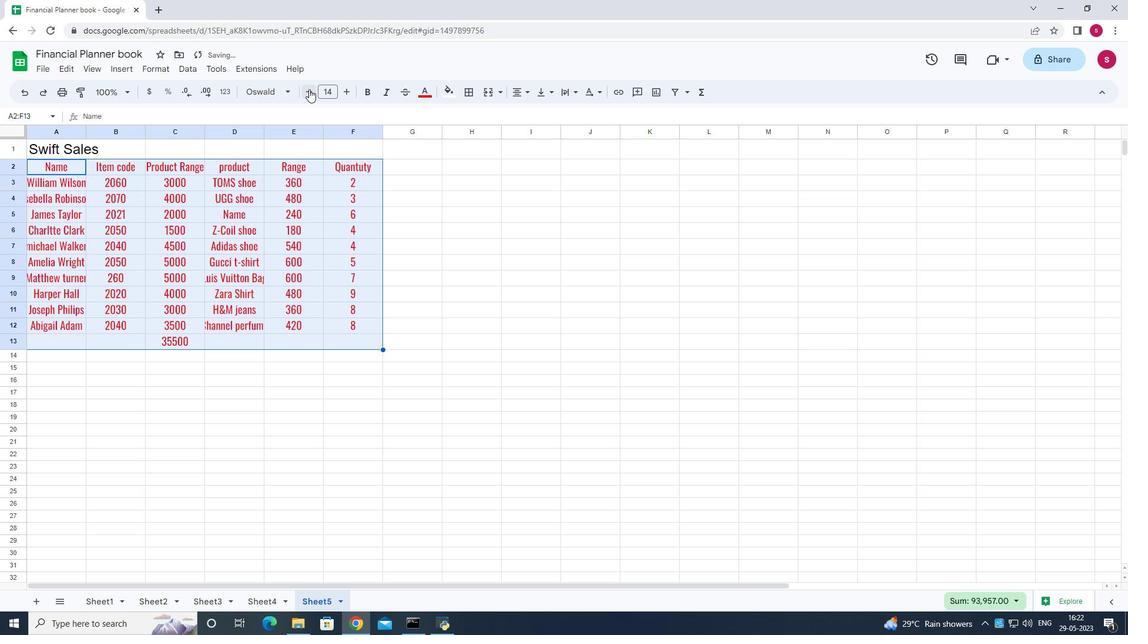 
Action: Mouse pressed left at (309, 89)
Screenshot: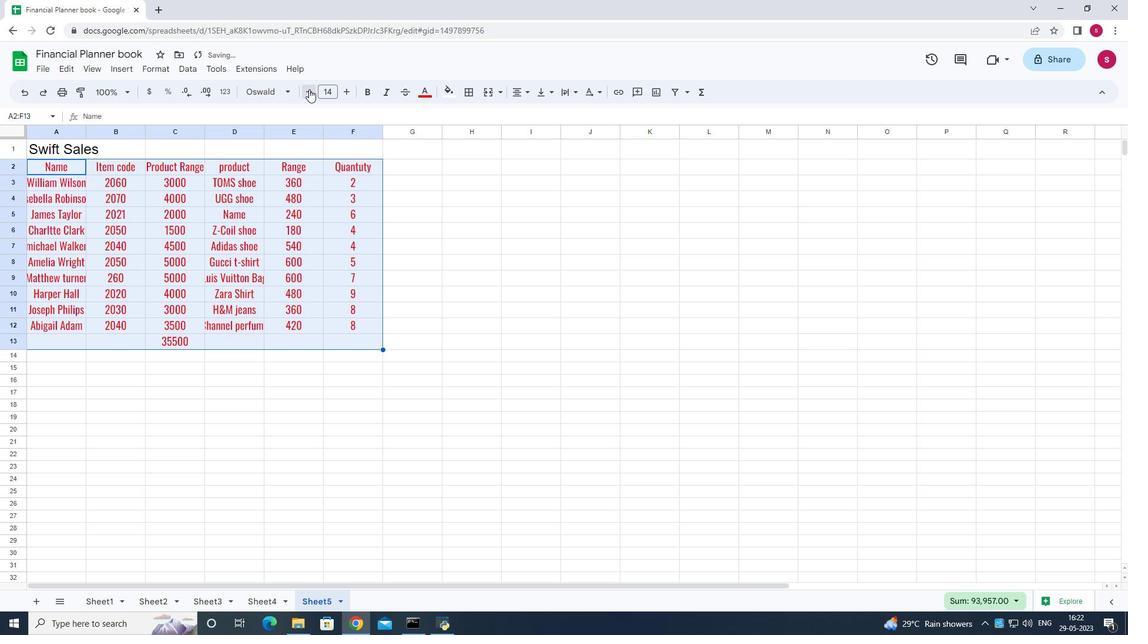 
Action: Mouse pressed left at (309, 89)
Screenshot: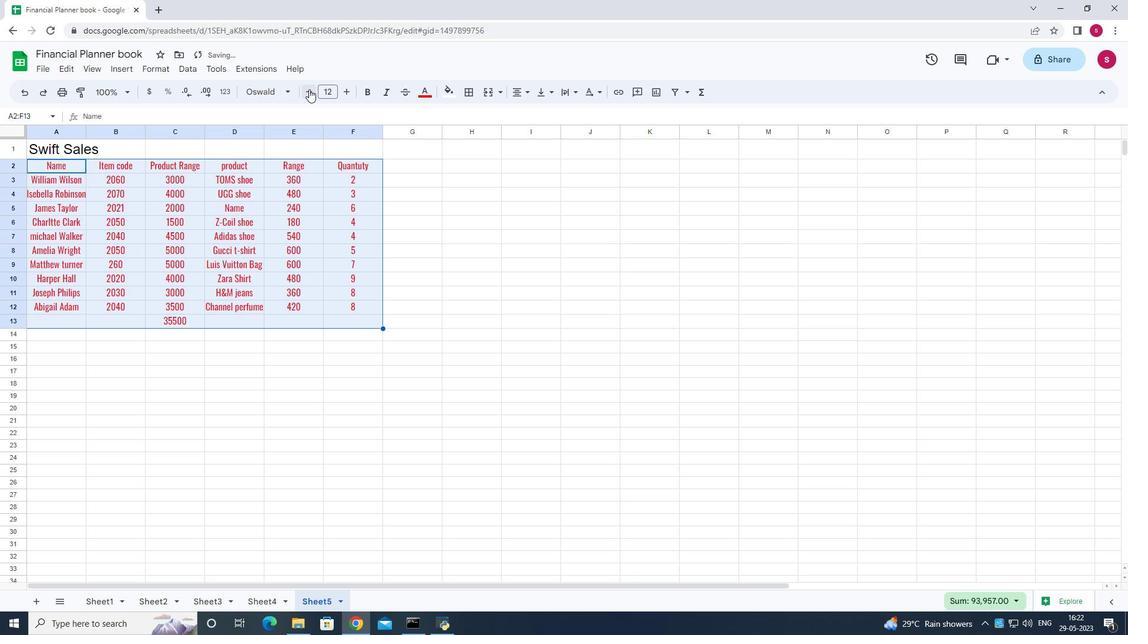 
Action: Mouse pressed left at (309, 89)
Screenshot: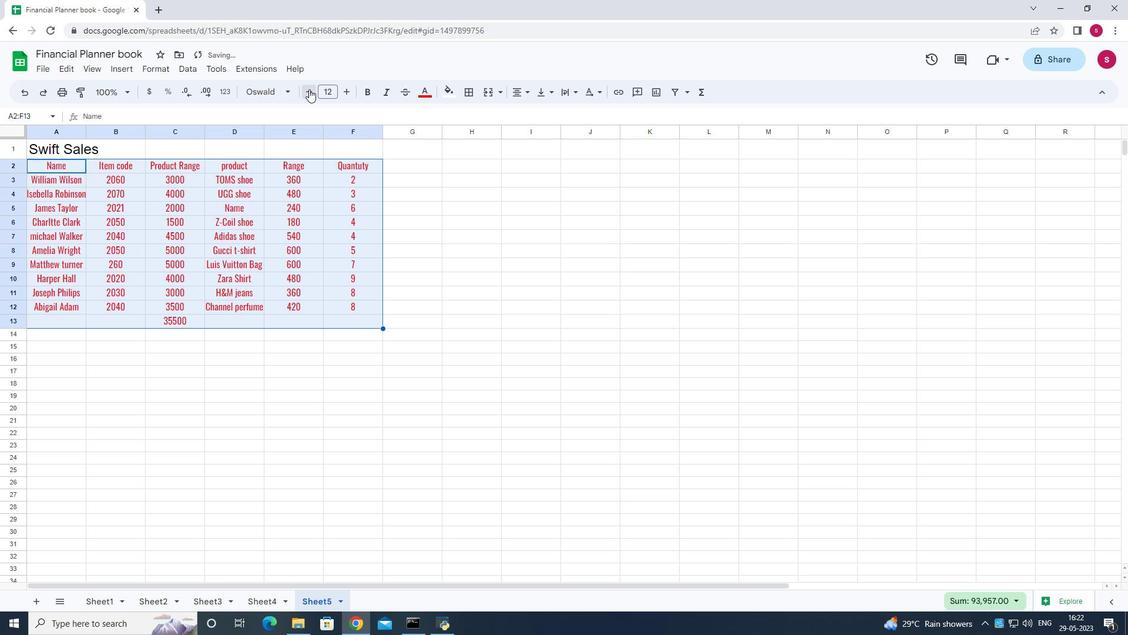 
Action: Mouse moved to (309, 89)
Screenshot: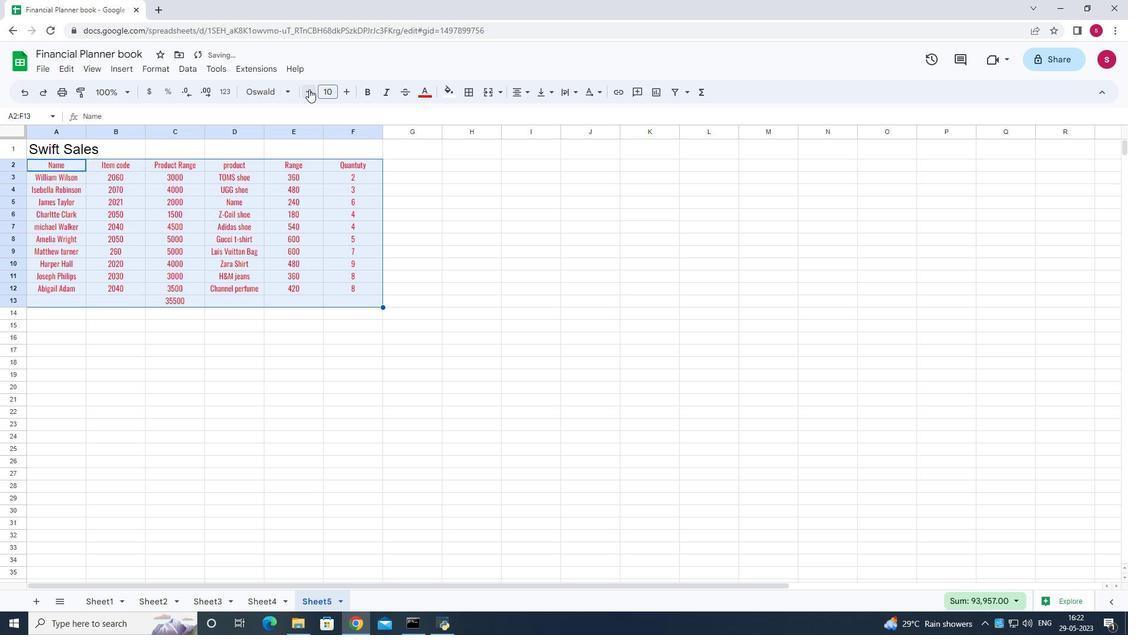 
Action: Mouse pressed left at (309, 89)
Screenshot: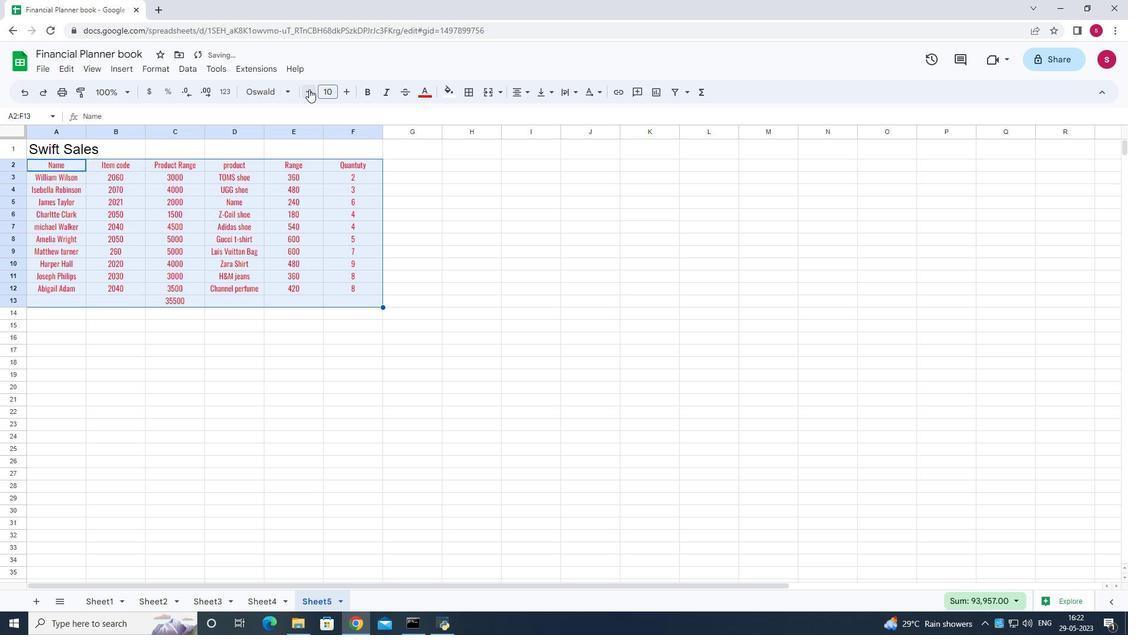 
Action: Mouse moved to (518, 92)
Screenshot: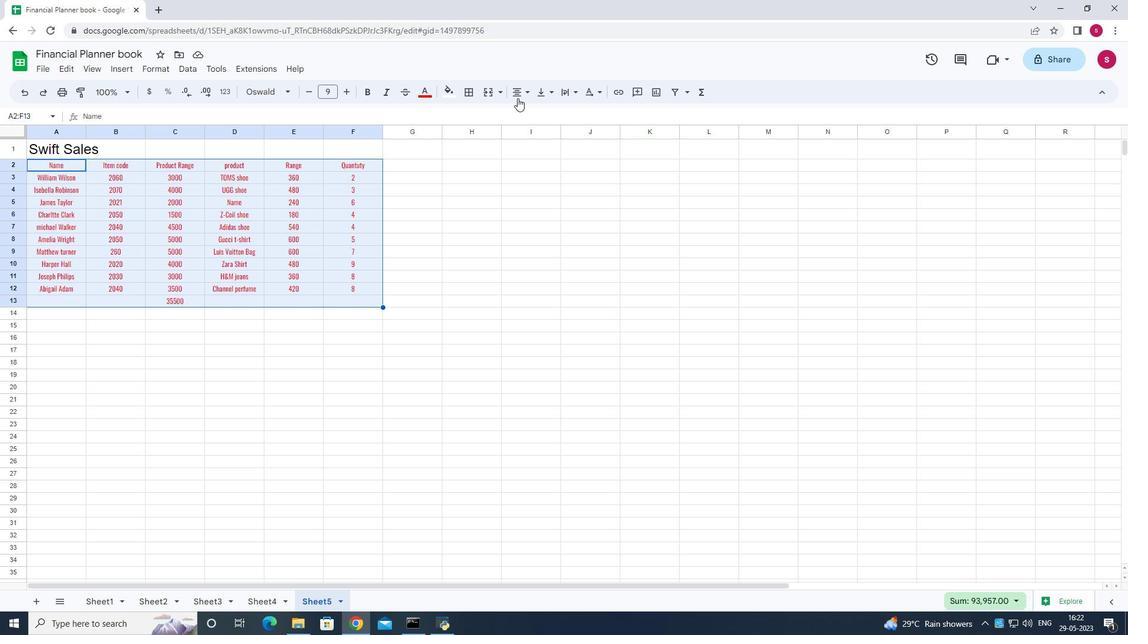 
Action: Mouse pressed left at (518, 92)
Screenshot: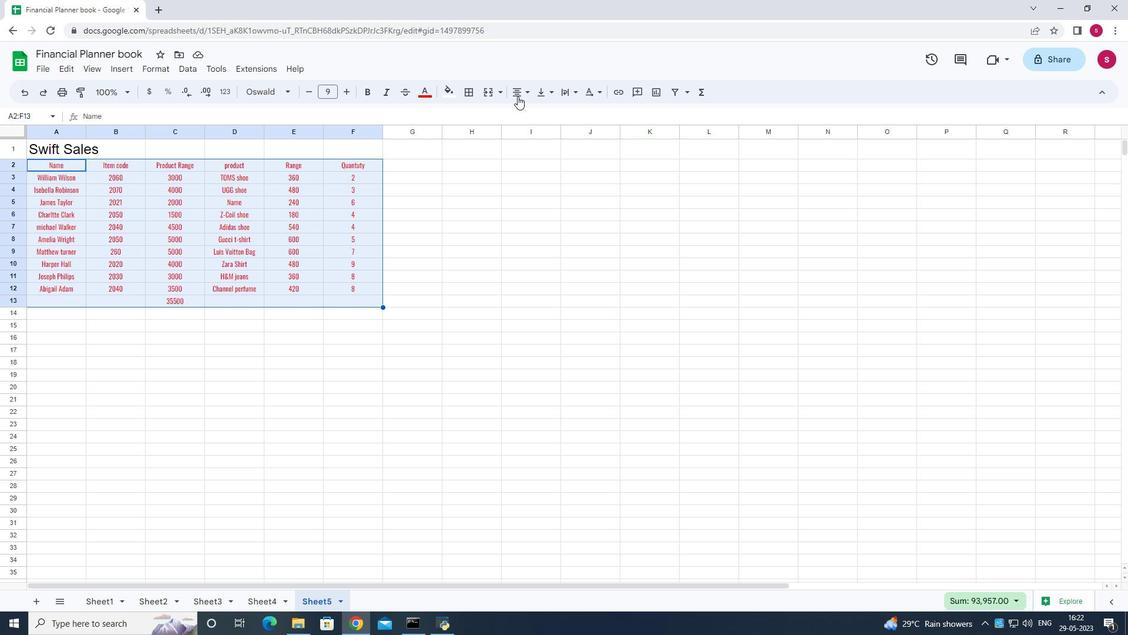 
Action: Mouse moved to (541, 112)
Screenshot: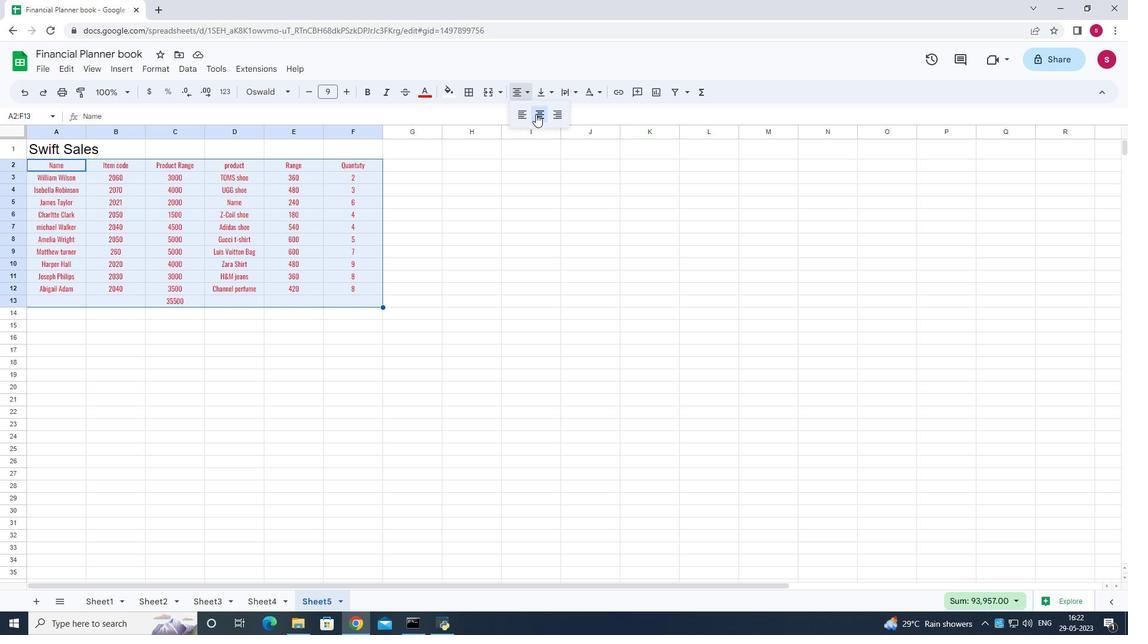 
Action: Mouse pressed left at (541, 112)
Screenshot: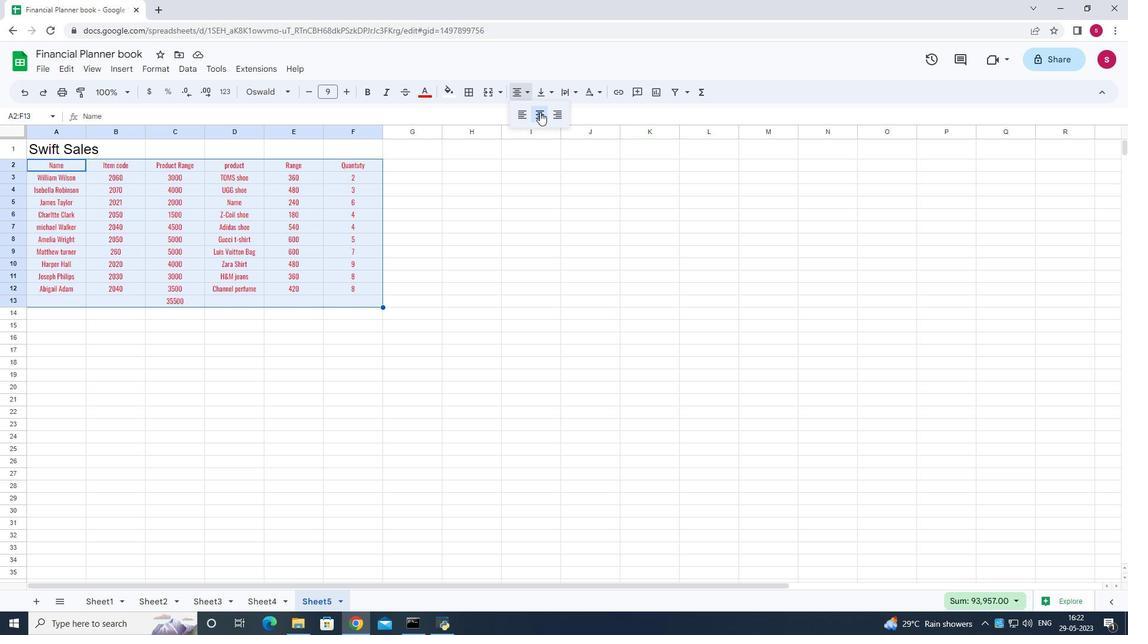
Action: Mouse moved to (65, 145)
Screenshot: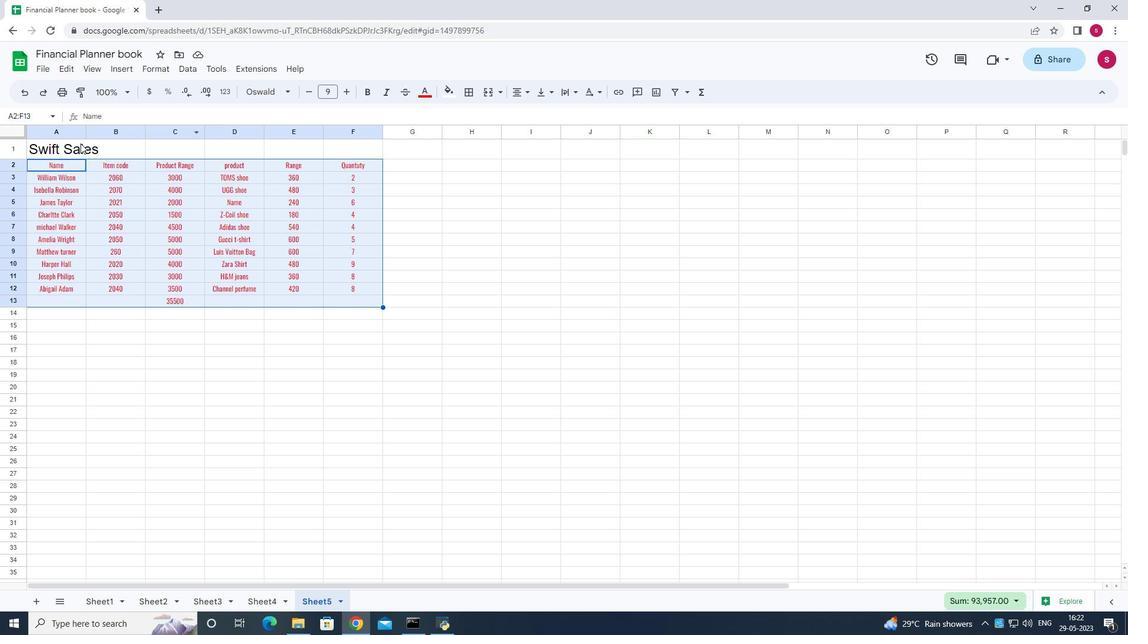 
Action: Mouse pressed left at (65, 145)
Screenshot: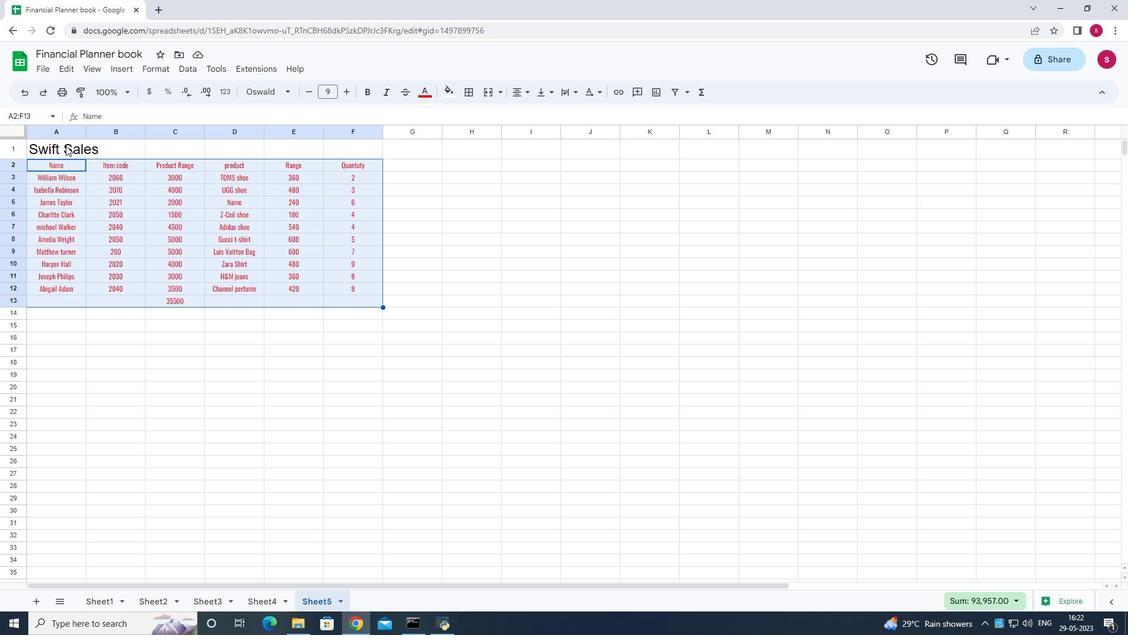 
Action: Mouse moved to (89, 151)
Screenshot: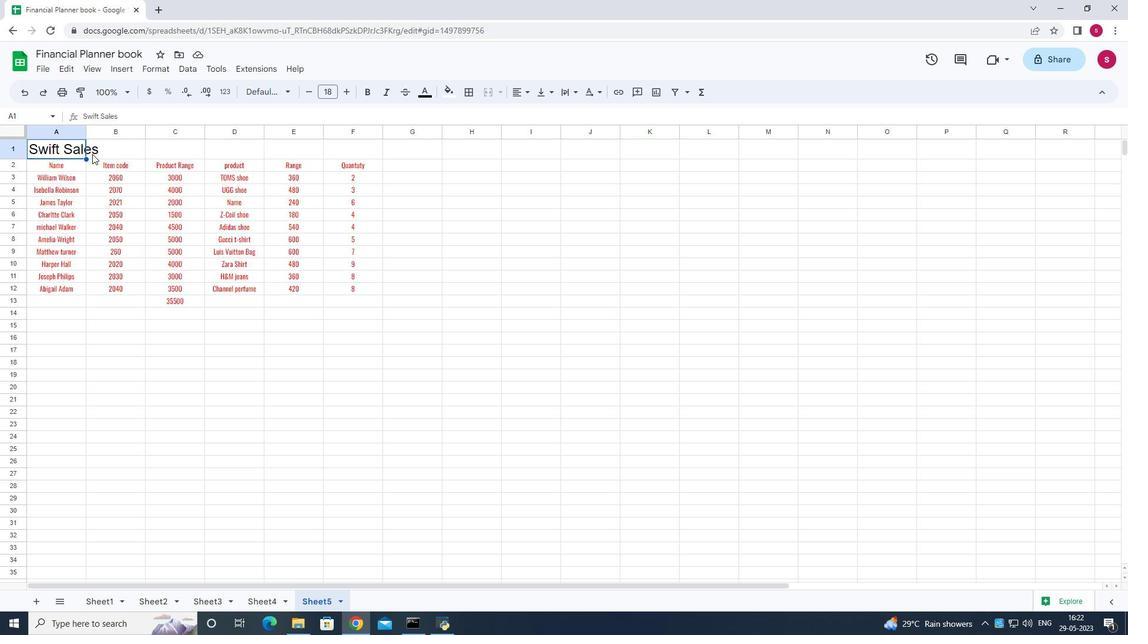 
Action: Mouse pressed left at (89, 151)
Screenshot: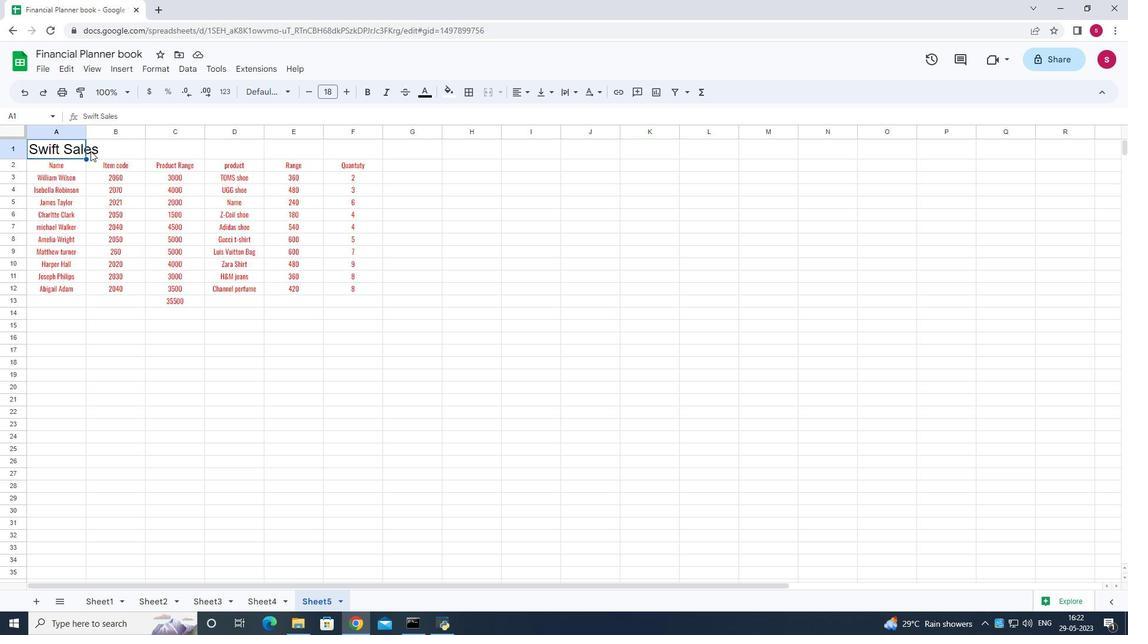 
Action: Mouse moved to (53, 145)
Screenshot: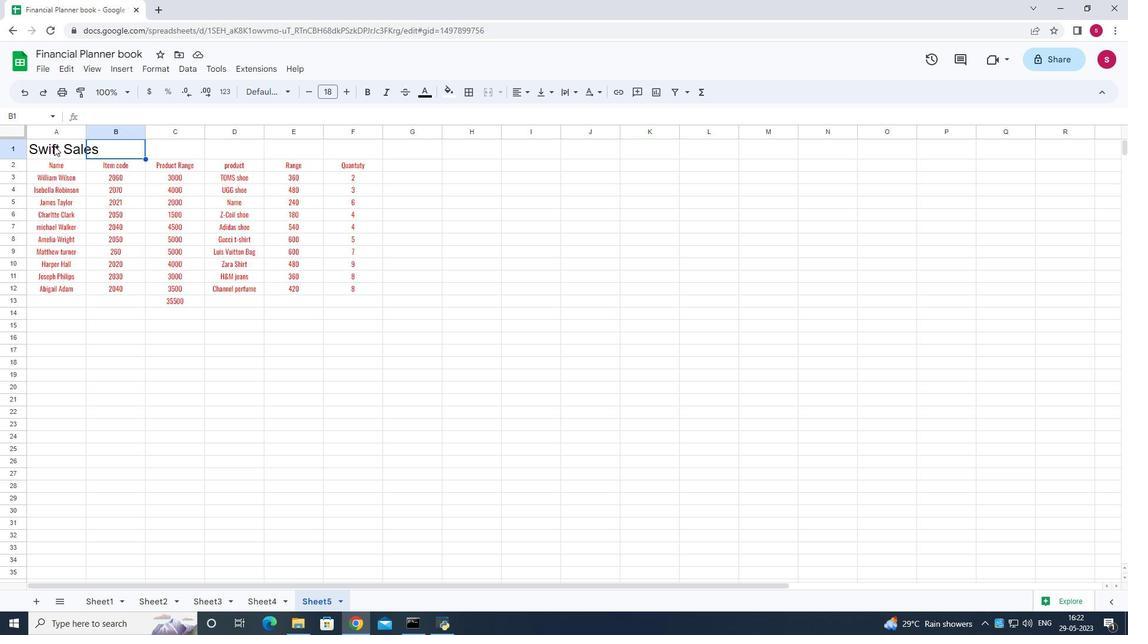 
Action: Mouse pressed left at (53, 145)
Screenshot: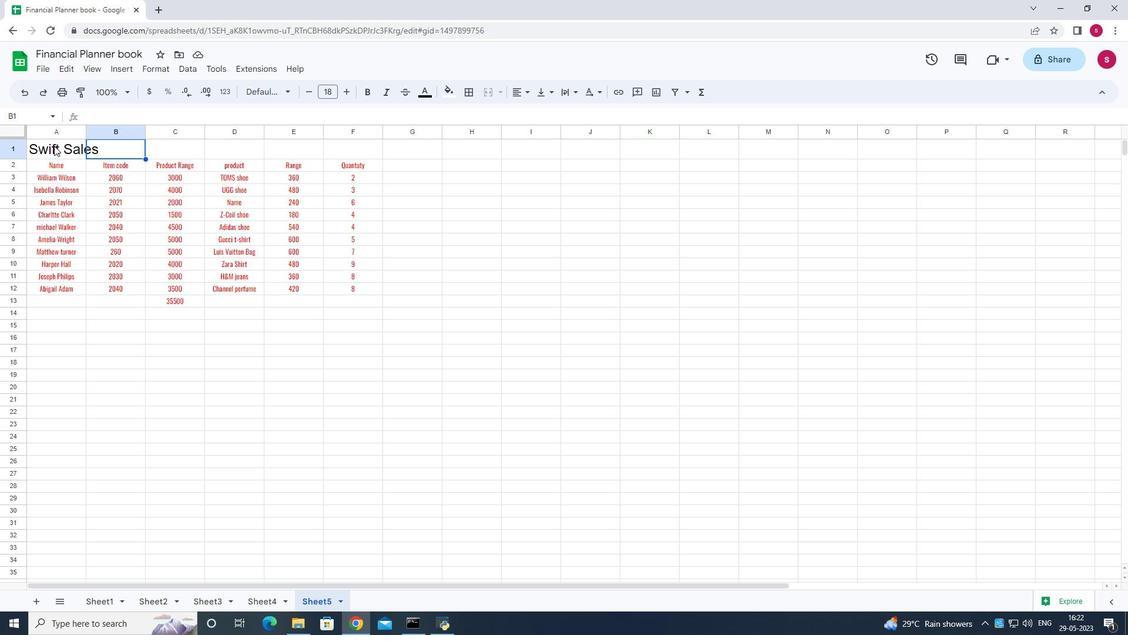 
Action: Mouse pressed left at (53, 145)
Screenshot: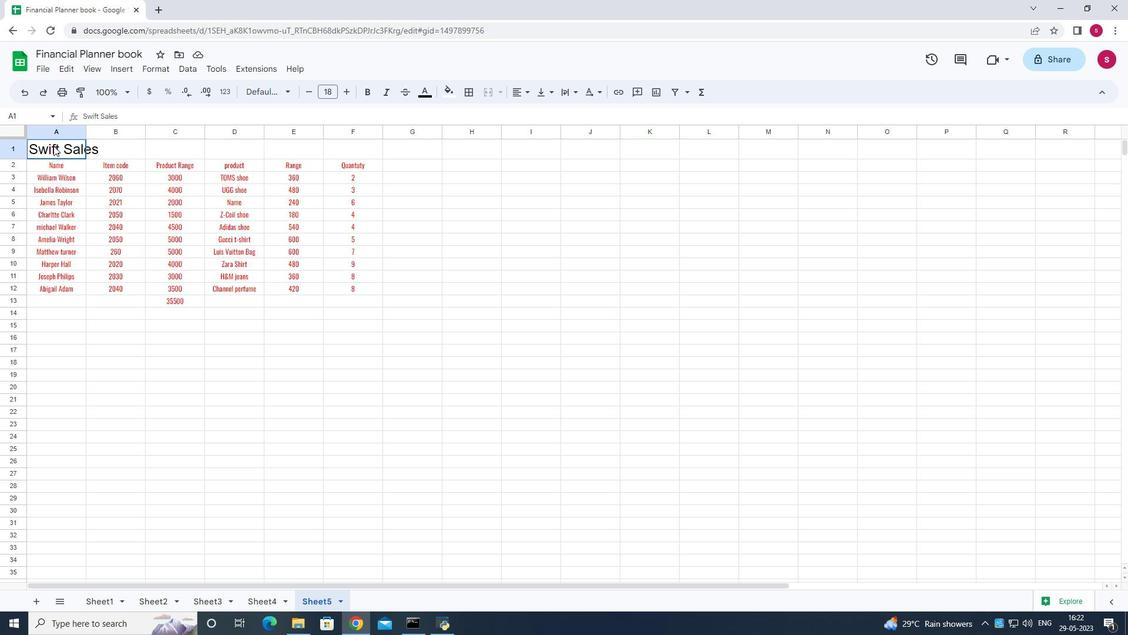 
Action: Mouse moved to (426, 94)
Screenshot: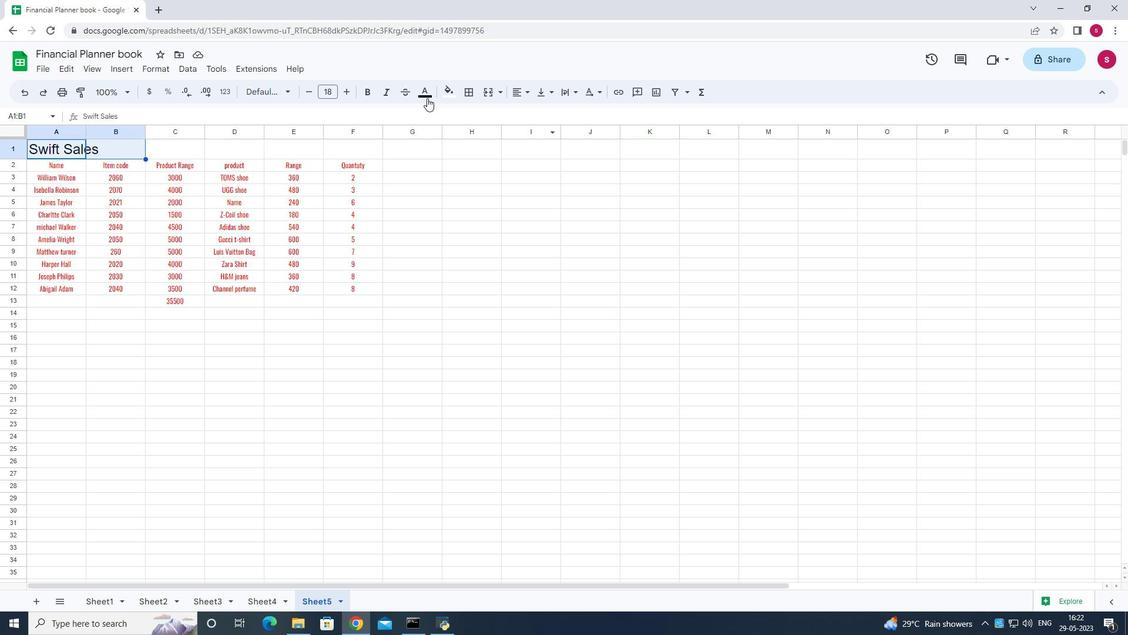 
Action: Mouse pressed left at (426, 94)
Screenshot: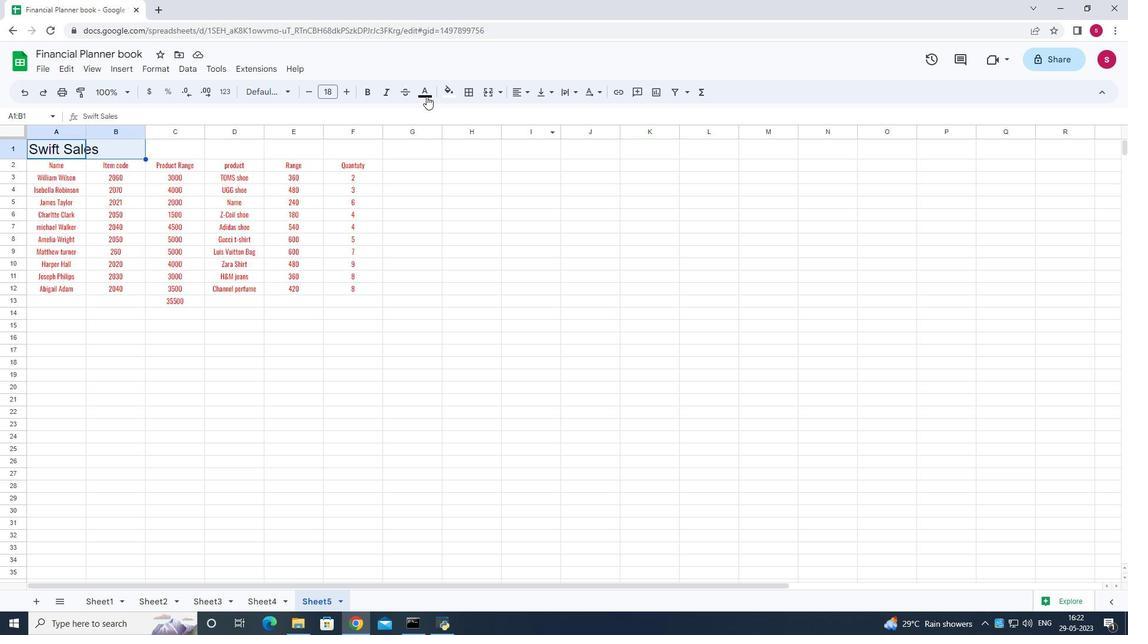 
Action: Mouse moved to (441, 145)
Screenshot: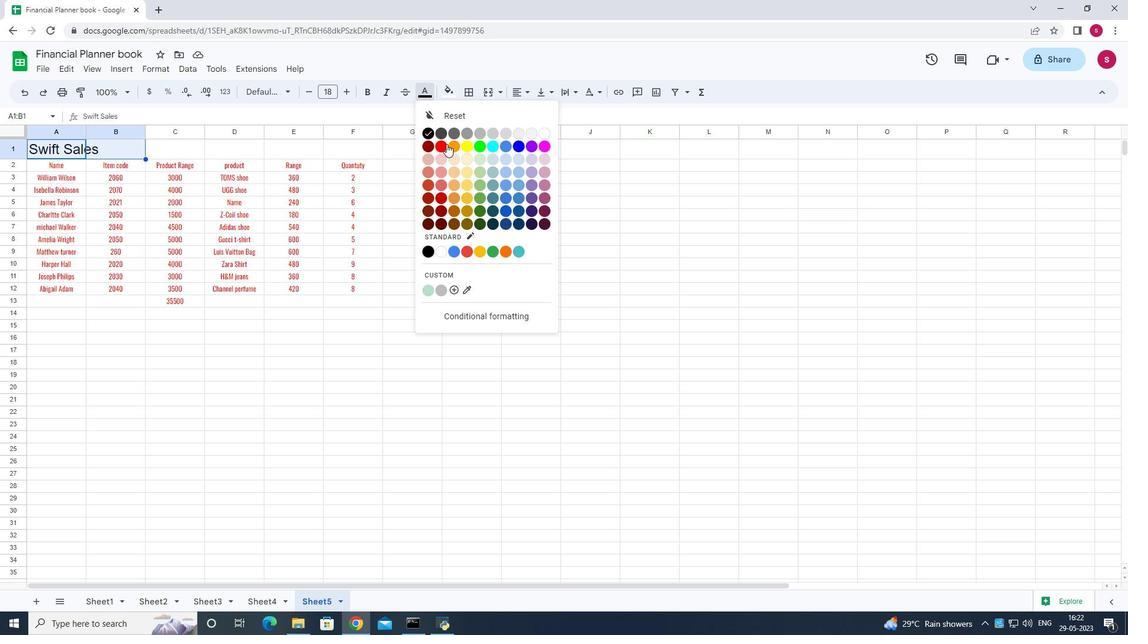 
Action: Mouse pressed left at (441, 145)
Screenshot: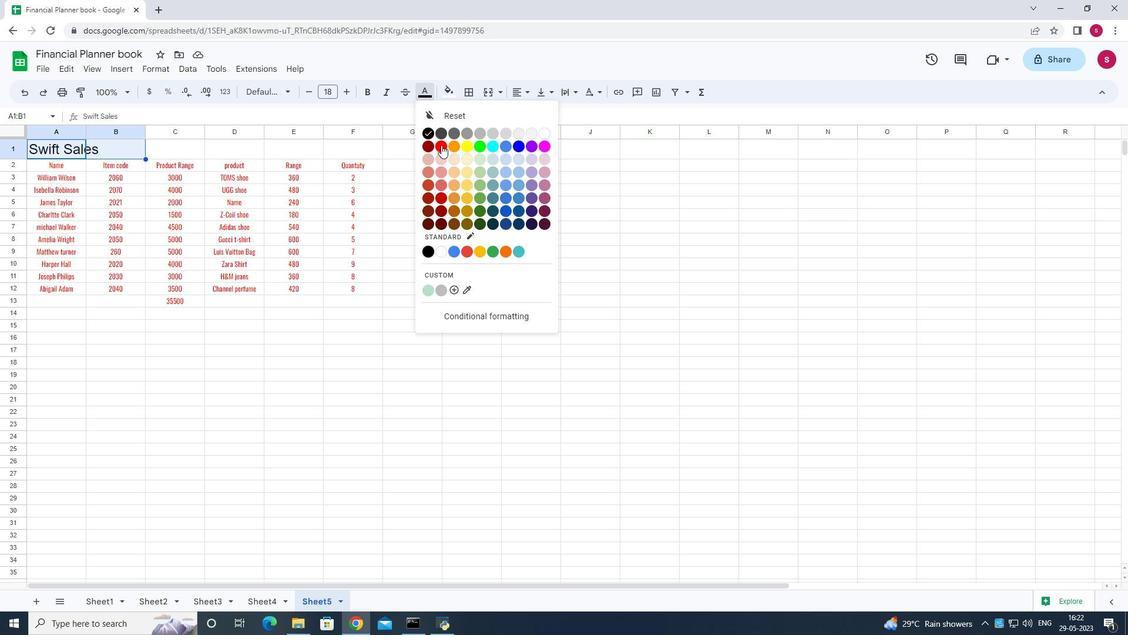
Action: Mouse moved to (468, 158)
Screenshot: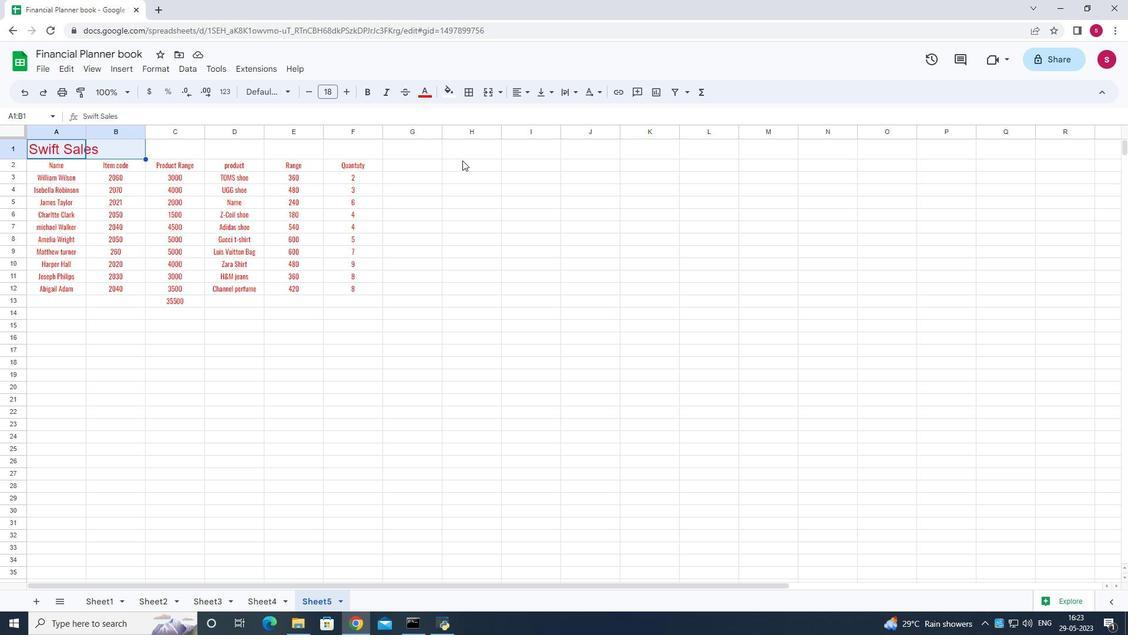 
